 Task: Look for space in Asipovichy, Belarus from 1st July, 2023 to 8th July, 2023 for 2 adults, 1 child in price range Rs.15000 to Rs.20000. Place can be entire place with 1  bedroom having 1 bed and 1 bathroom. Property type can be house, flat, guest house, hotel. Booking option can be shelf check-in. Required host language is English.
Action: Mouse moved to (414, 83)
Screenshot: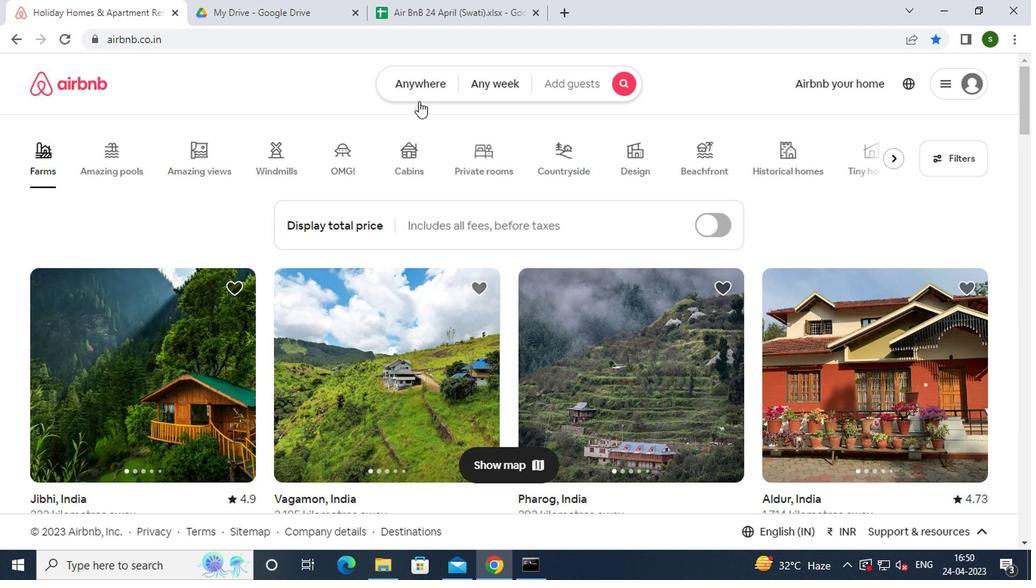 
Action: Mouse pressed left at (414, 83)
Screenshot: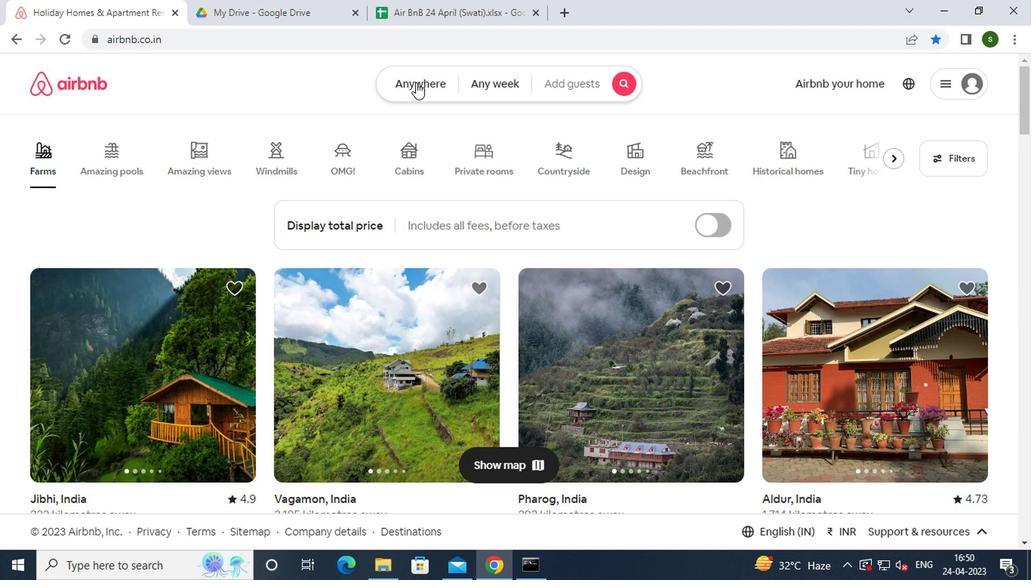 
Action: Mouse moved to (274, 146)
Screenshot: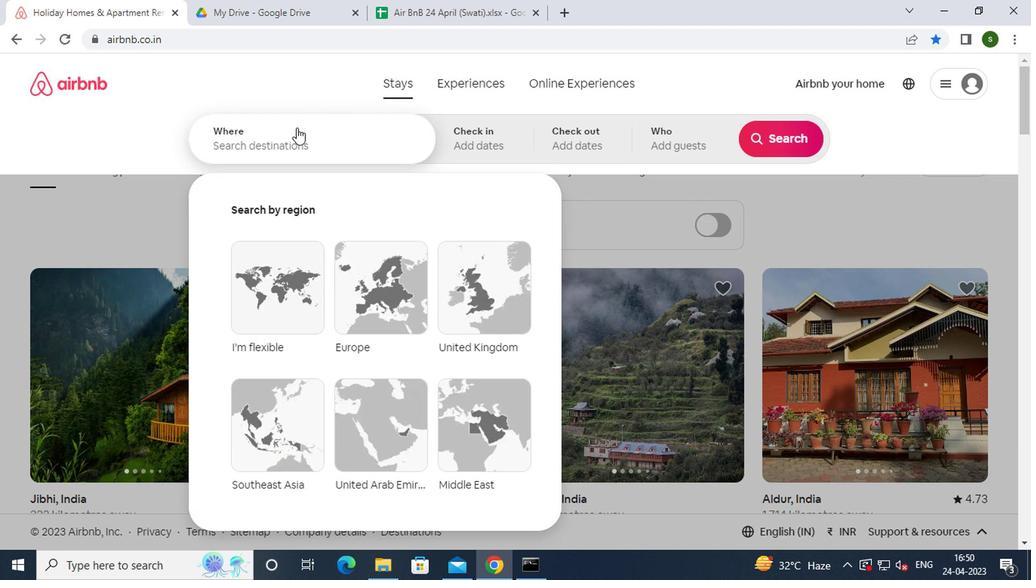 
Action: Mouse pressed left at (274, 146)
Screenshot: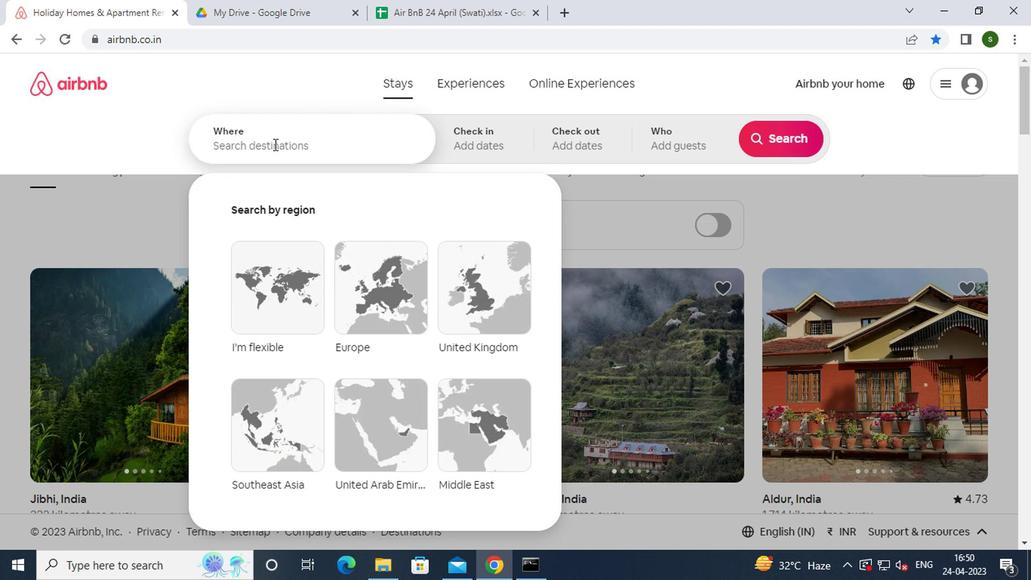 
Action: Key pressed a<Key.caps_lock>sipovichy
Screenshot: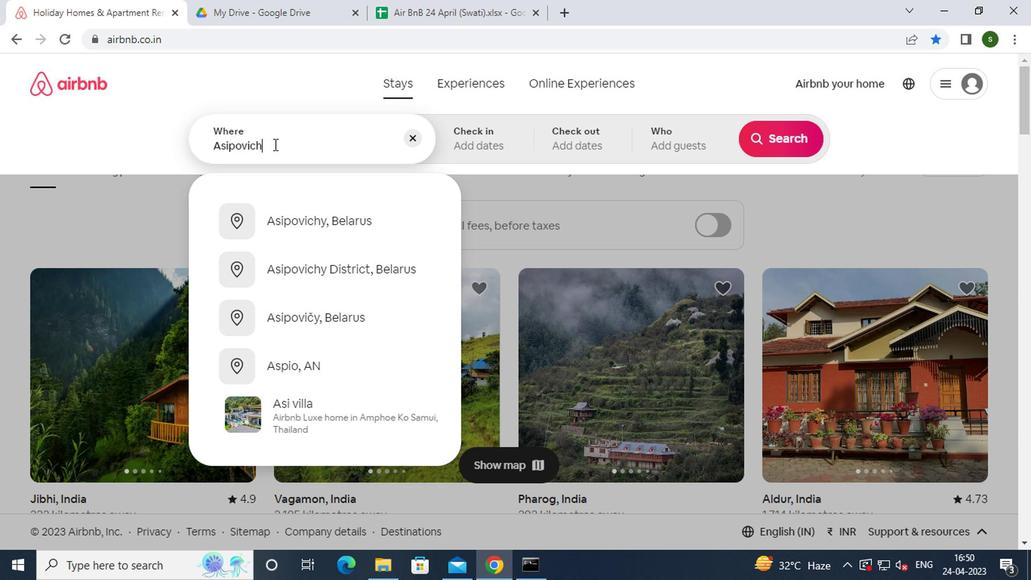 
Action: Mouse moved to (310, 226)
Screenshot: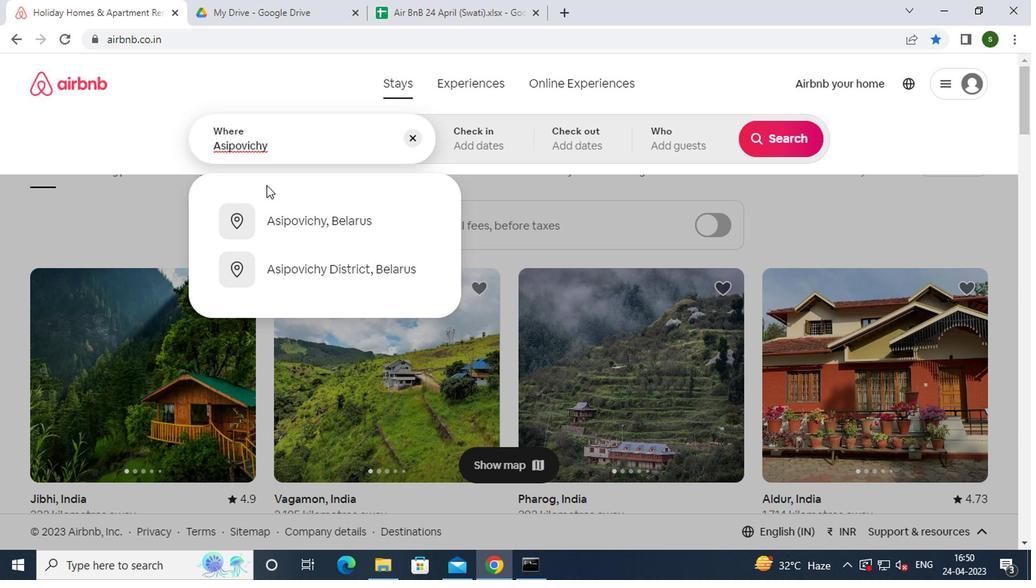 
Action: Mouse pressed left at (310, 226)
Screenshot: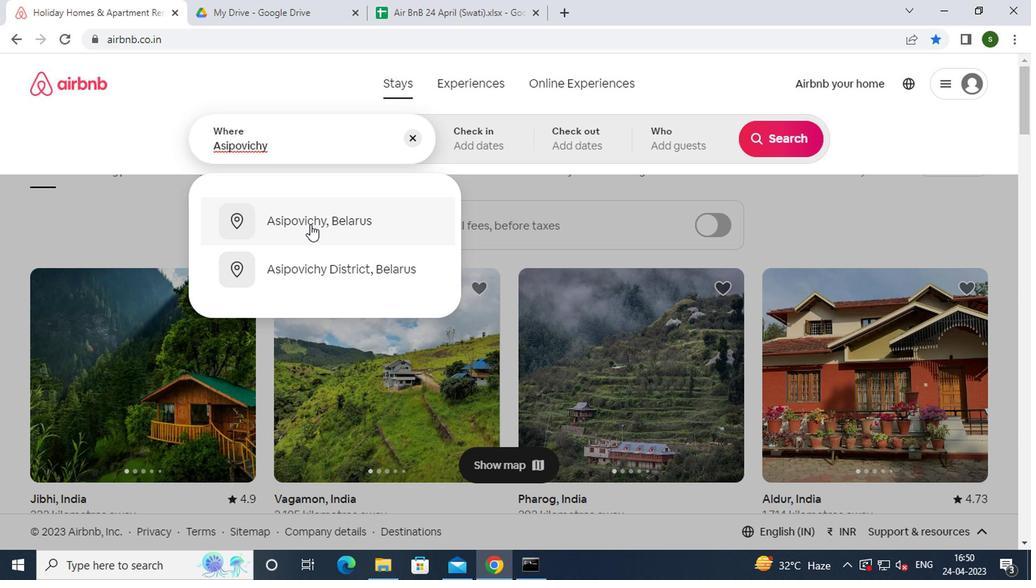 
Action: Mouse moved to (764, 268)
Screenshot: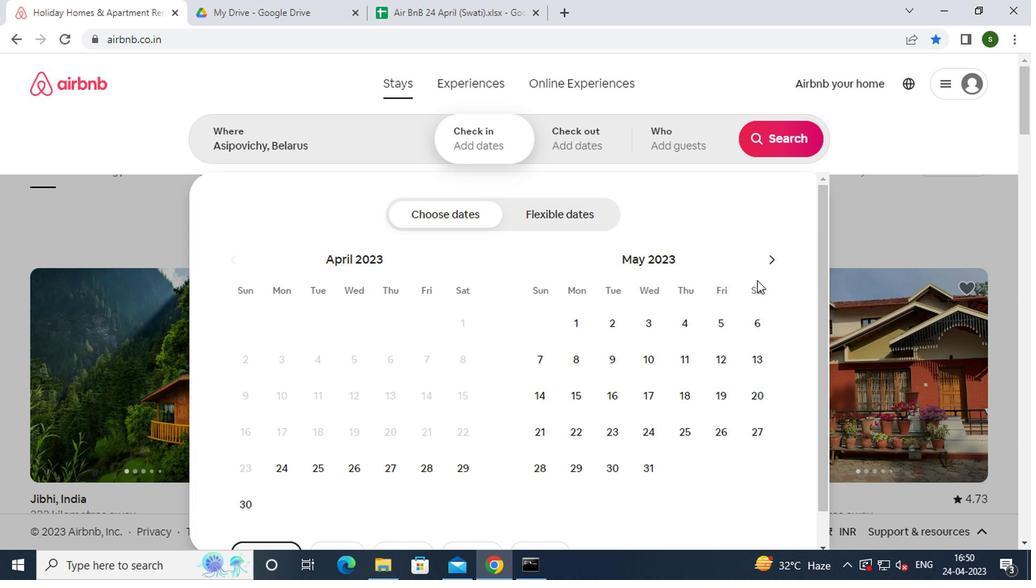 
Action: Mouse pressed left at (764, 268)
Screenshot: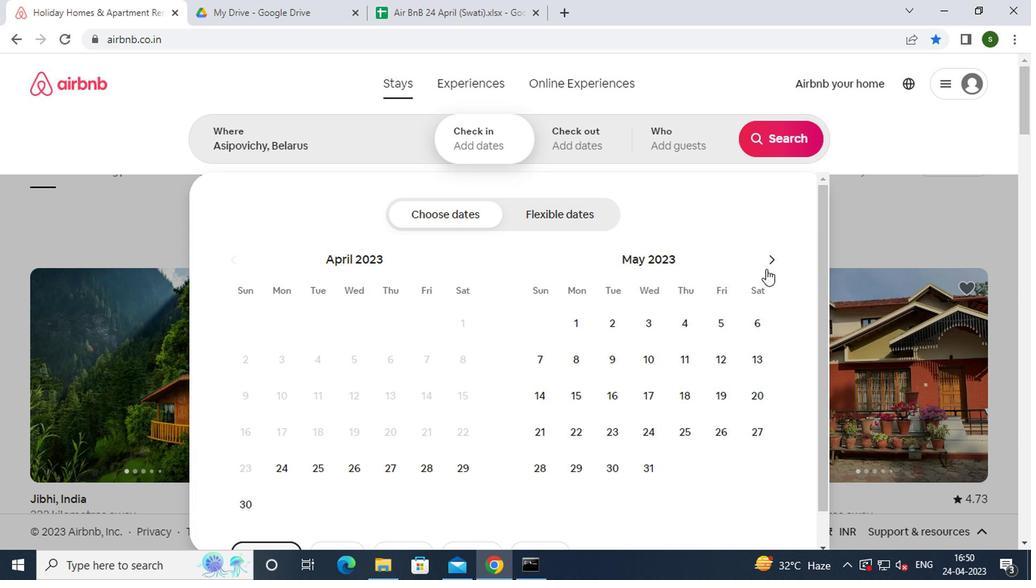 
Action: Mouse pressed left at (764, 268)
Screenshot: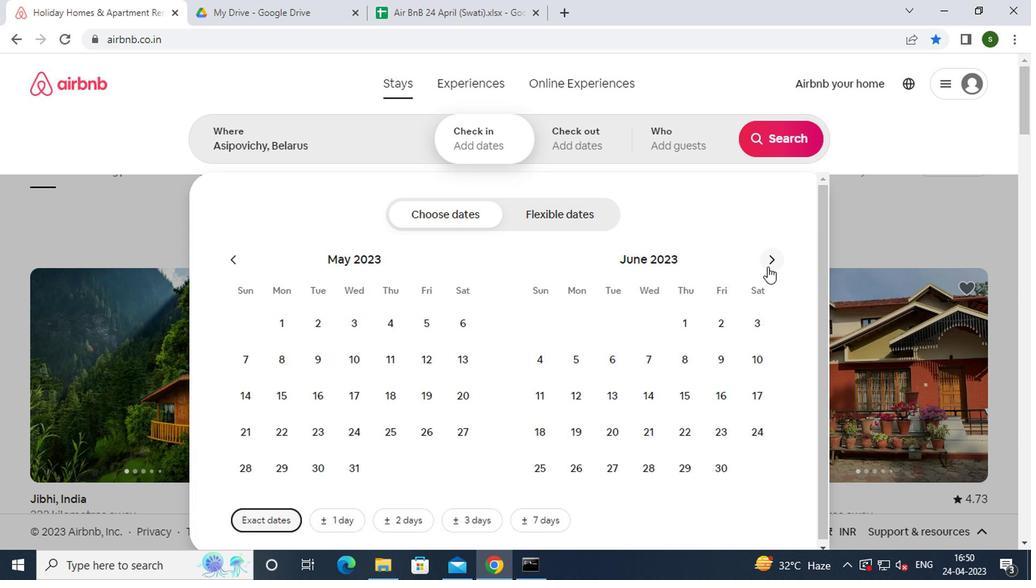 
Action: Mouse moved to (751, 317)
Screenshot: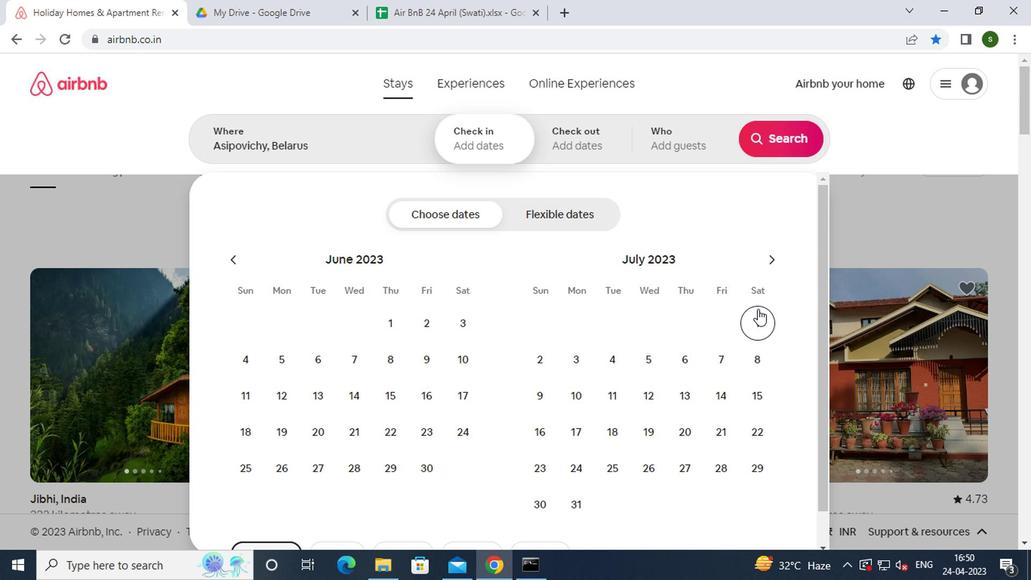 
Action: Mouse pressed left at (751, 317)
Screenshot: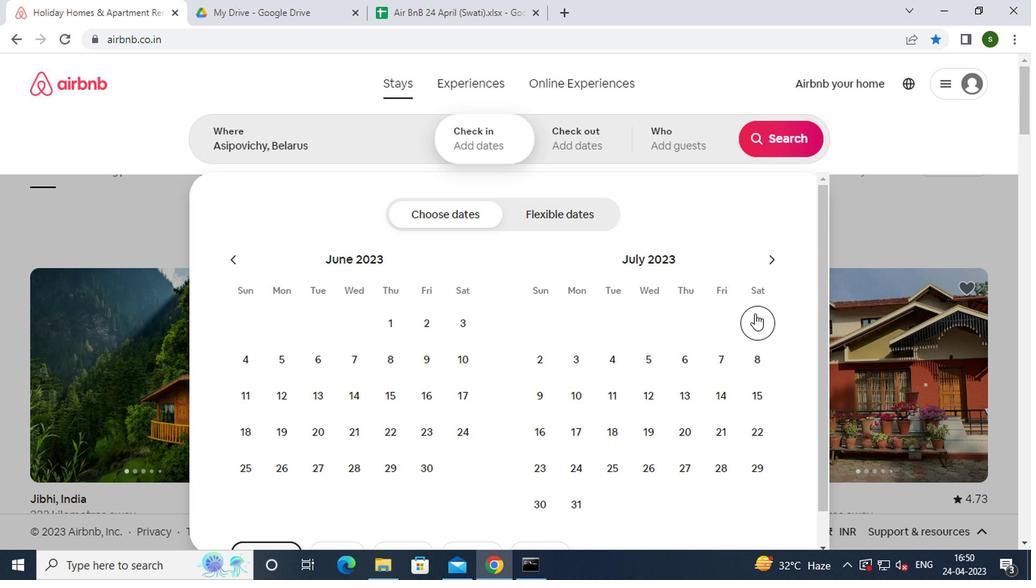
Action: Mouse moved to (753, 353)
Screenshot: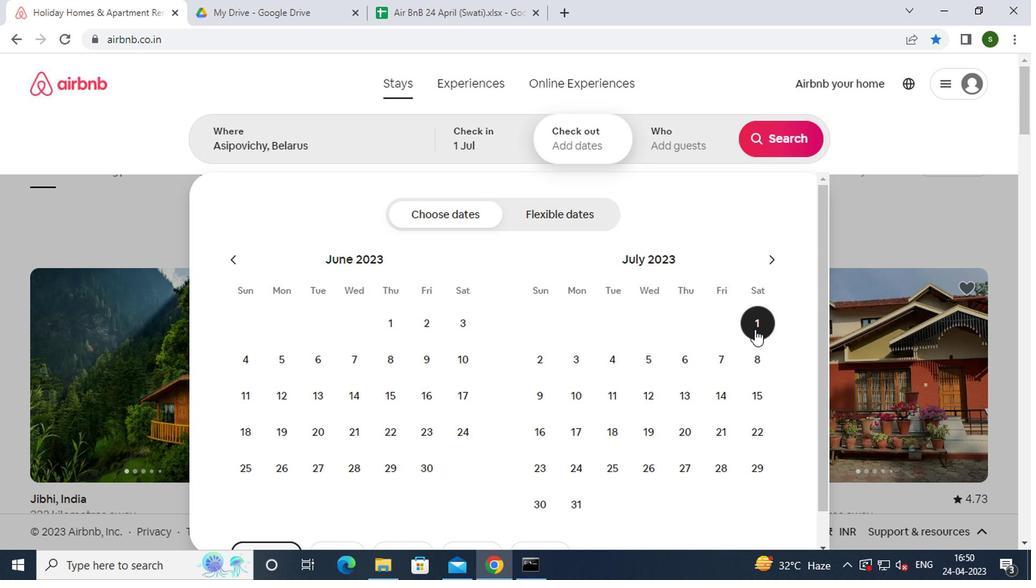 
Action: Mouse pressed left at (753, 353)
Screenshot: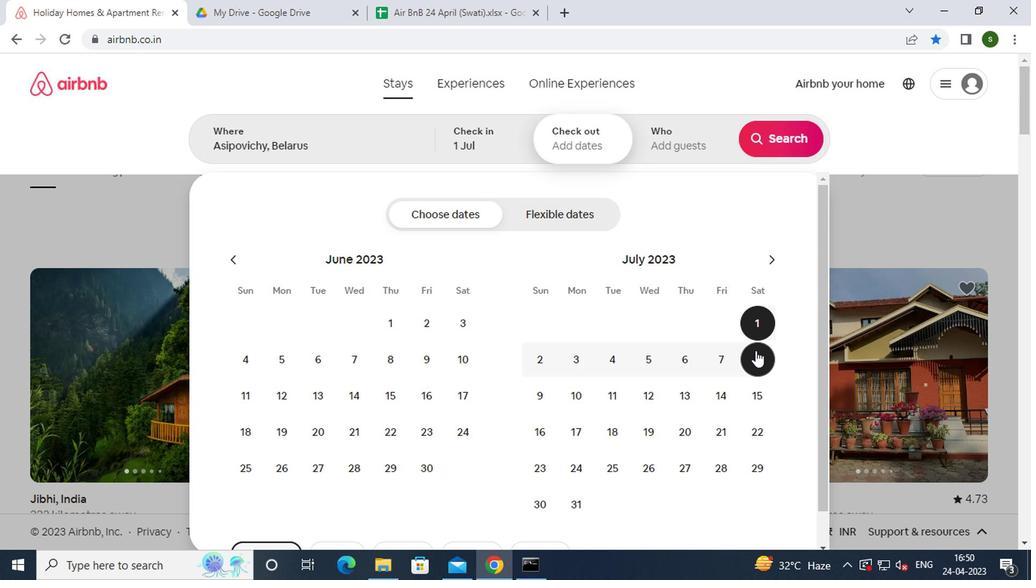 
Action: Mouse moved to (673, 136)
Screenshot: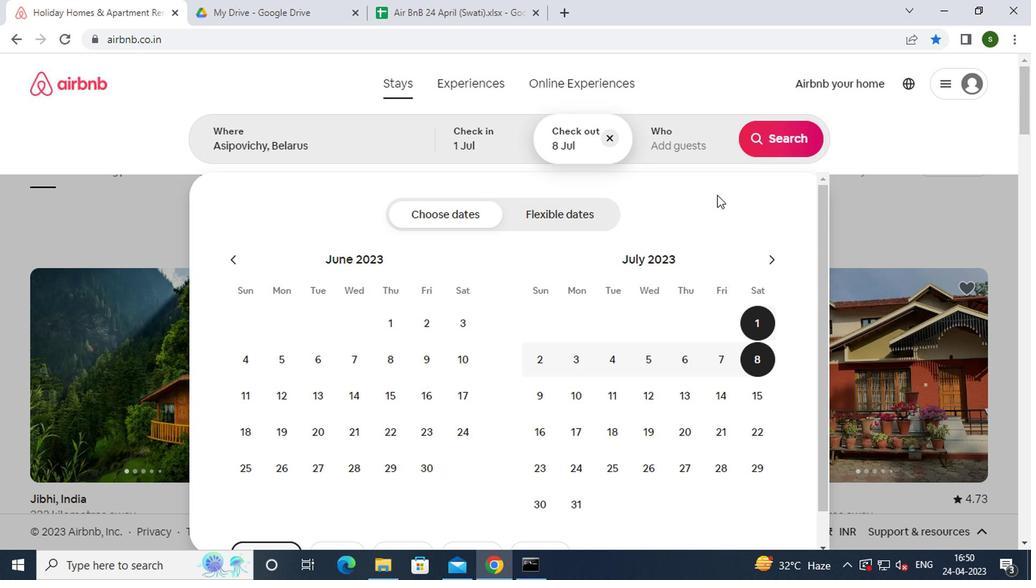 
Action: Mouse pressed left at (673, 136)
Screenshot: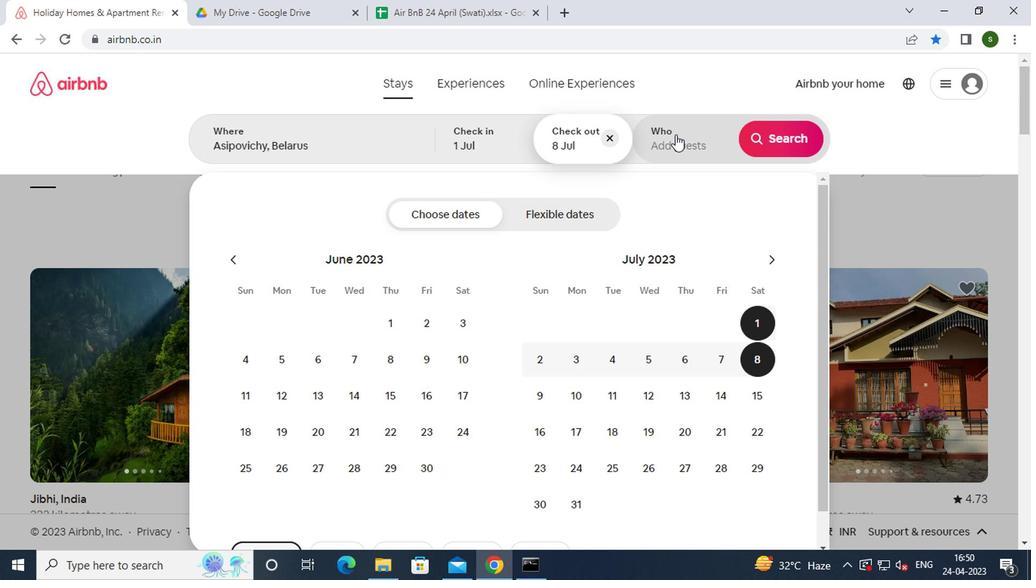 
Action: Mouse moved to (788, 228)
Screenshot: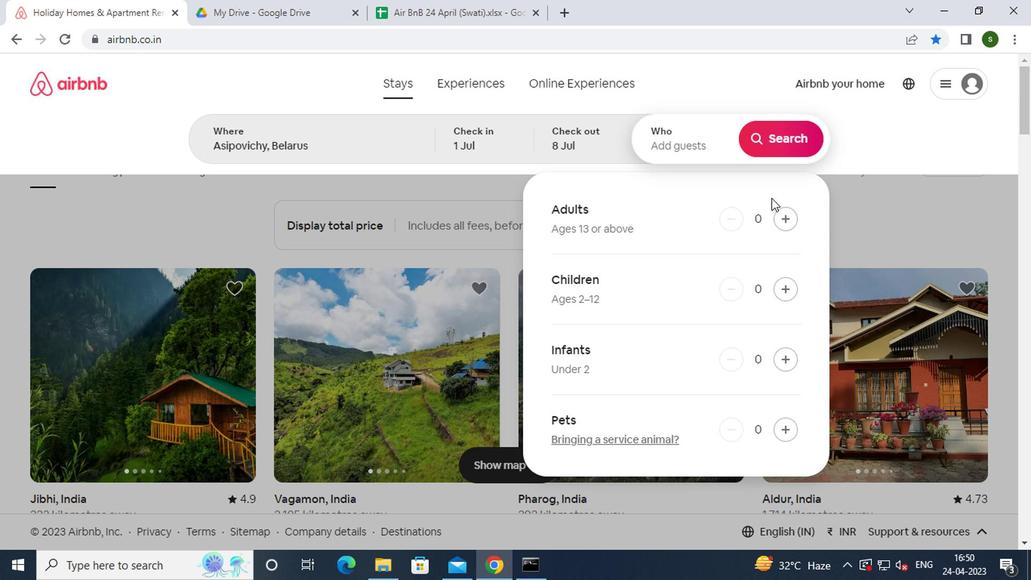 
Action: Mouse pressed left at (788, 228)
Screenshot: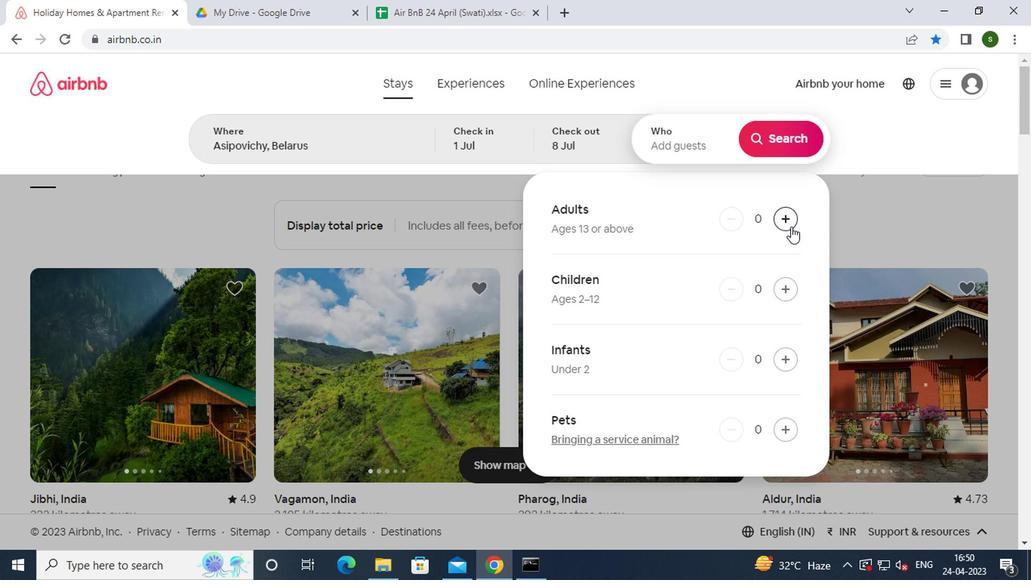 
Action: Mouse pressed left at (788, 228)
Screenshot: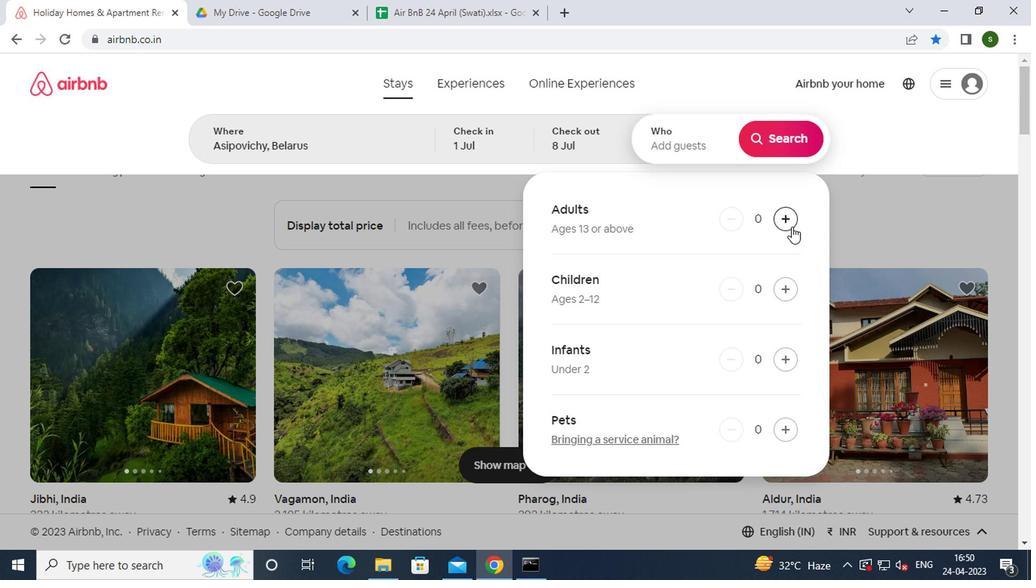 
Action: Mouse moved to (784, 285)
Screenshot: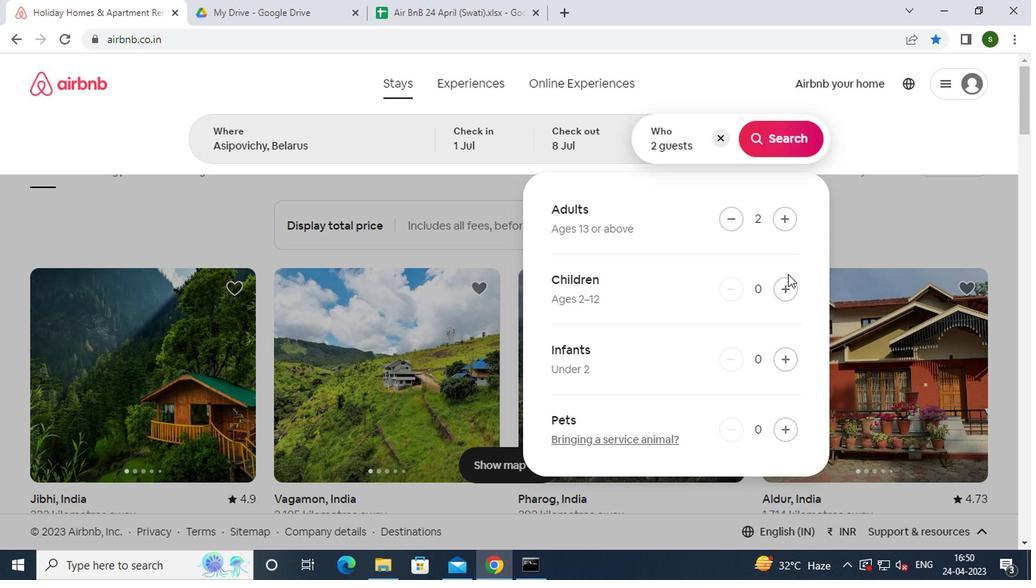 
Action: Mouse pressed left at (784, 285)
Screenshot: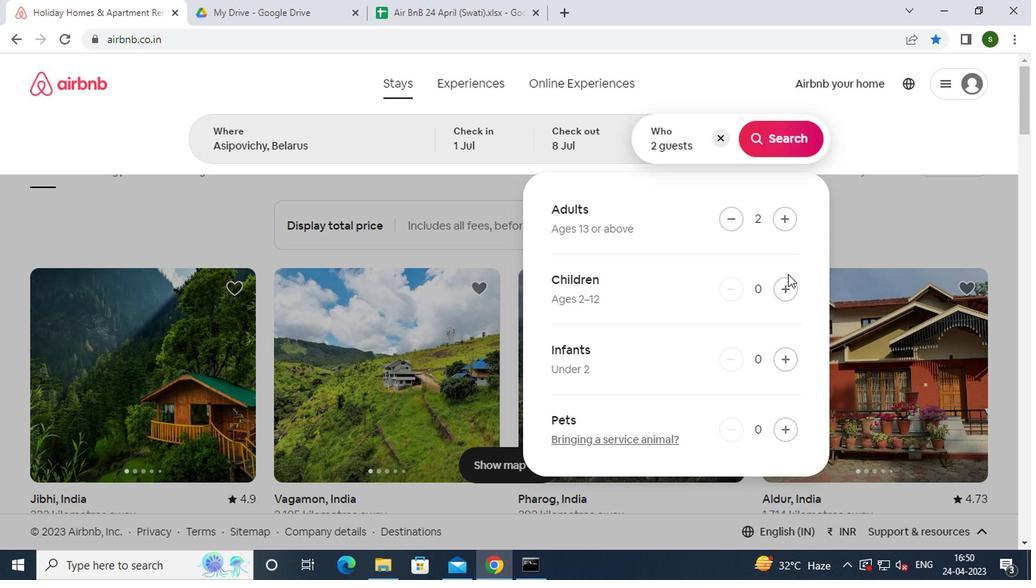 
Action: Mouse moved to (761, 135)
Screenshot: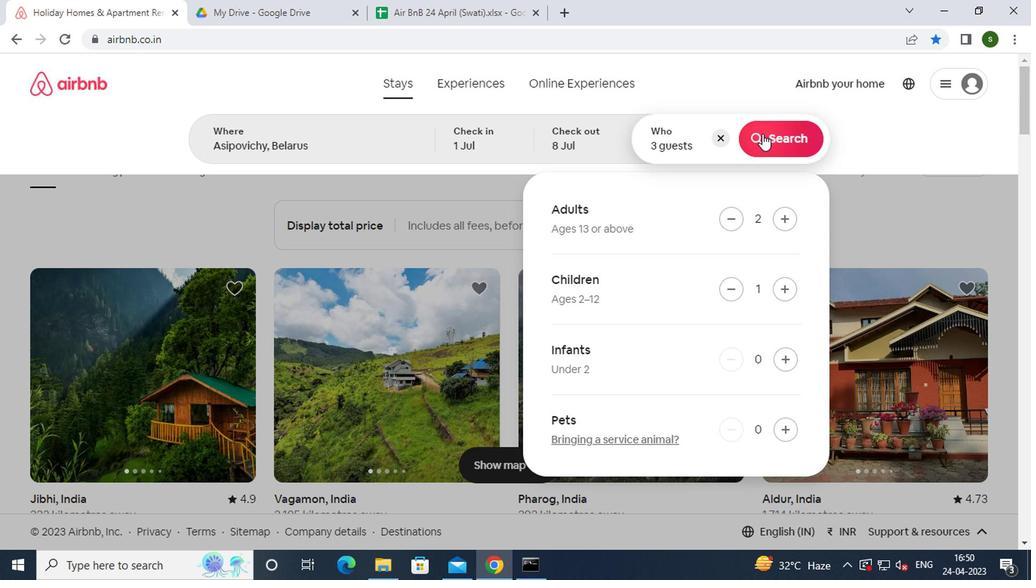 
Action: Mouse pressed left at (761, 135)
Screenshot: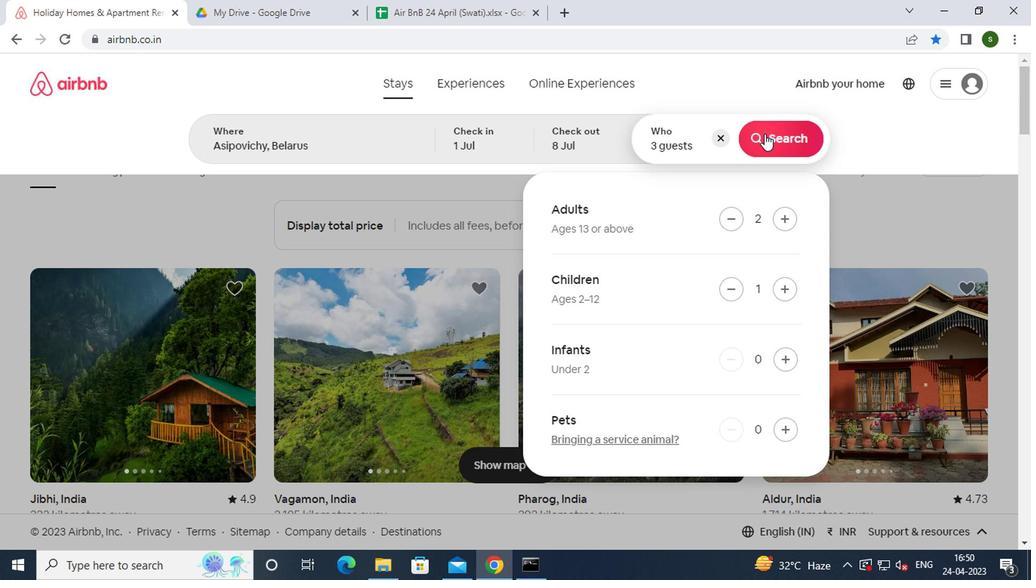 
Action: Mouse moved to (969, 142)
Screenshot: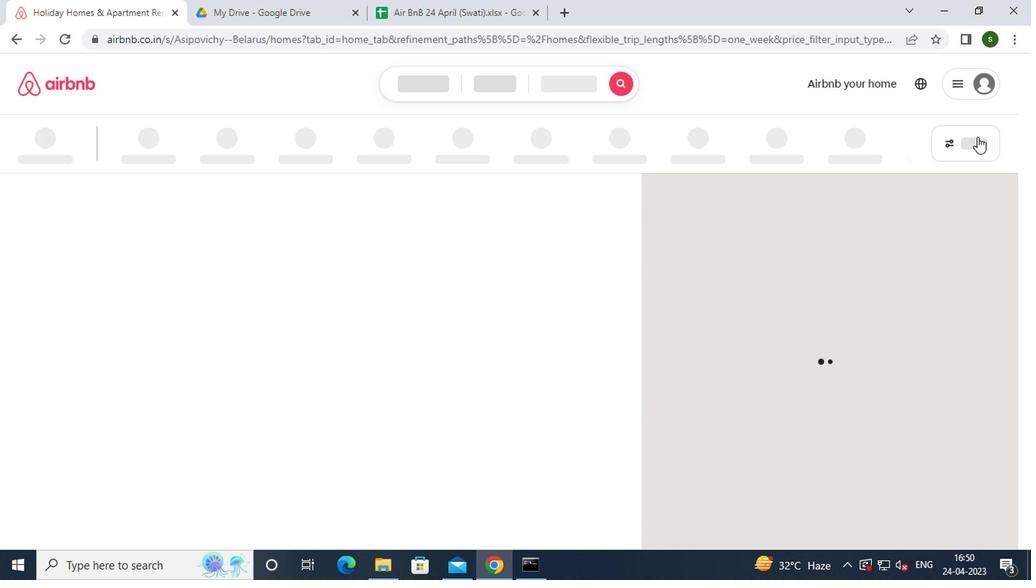 
Action: Mouse pressed left at (969, 142)
Screenshot: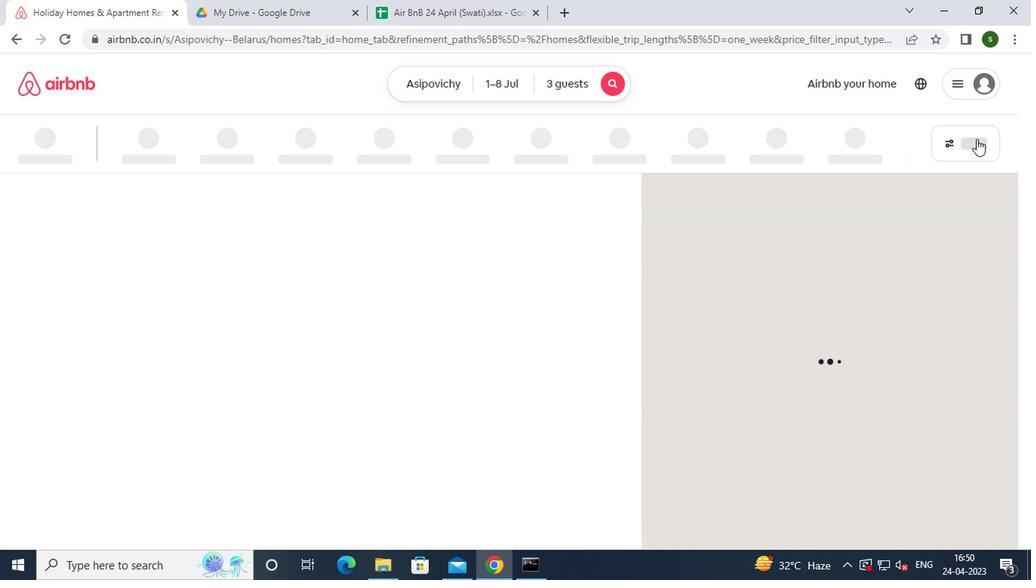 
Action: Mouse moved to (951, 150)
Screenshot: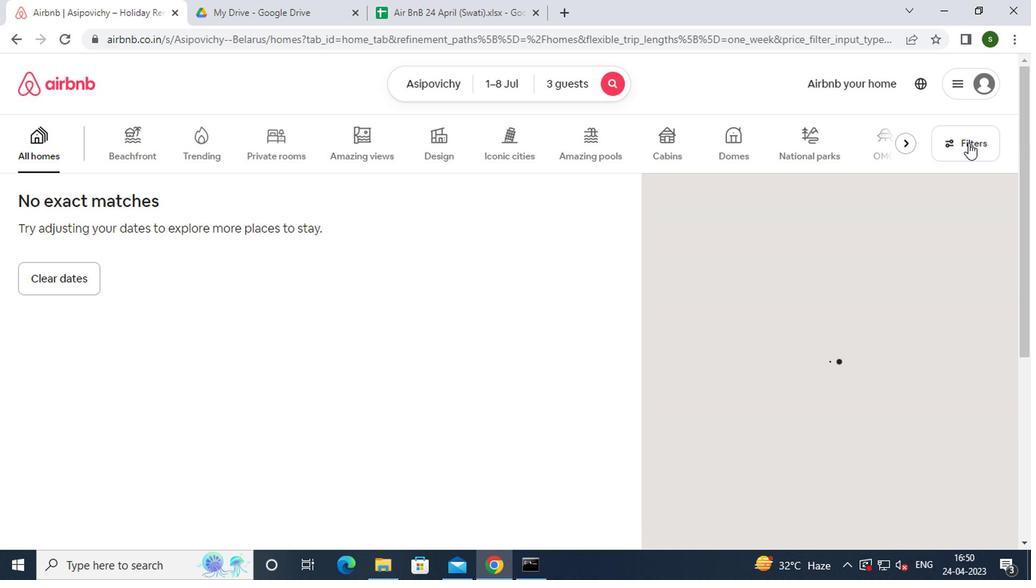 
Action: Mouse pressed left at (951, 150)
Screenshot: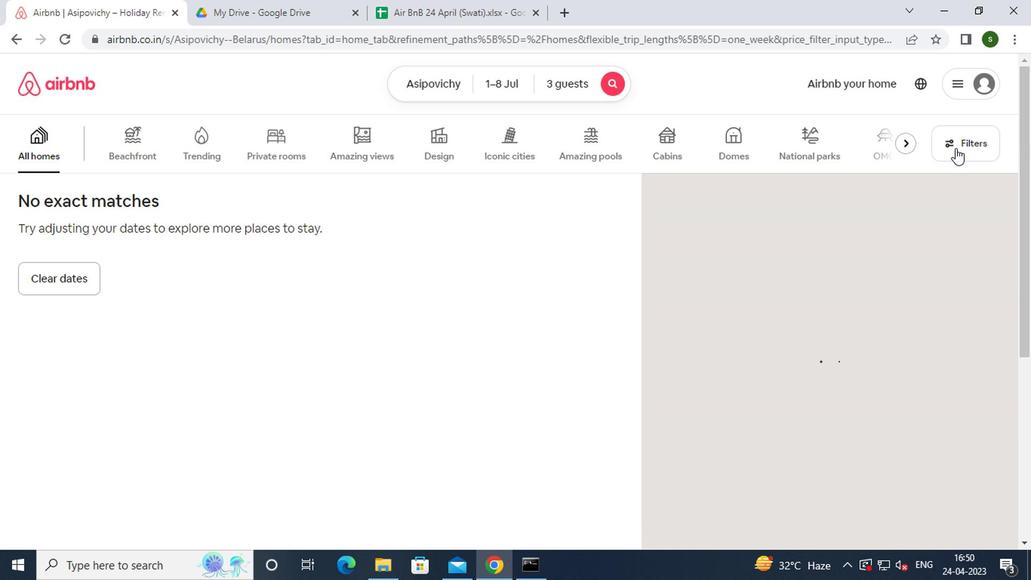 
Action: Mouse moved to (391, 233)
Screenshot: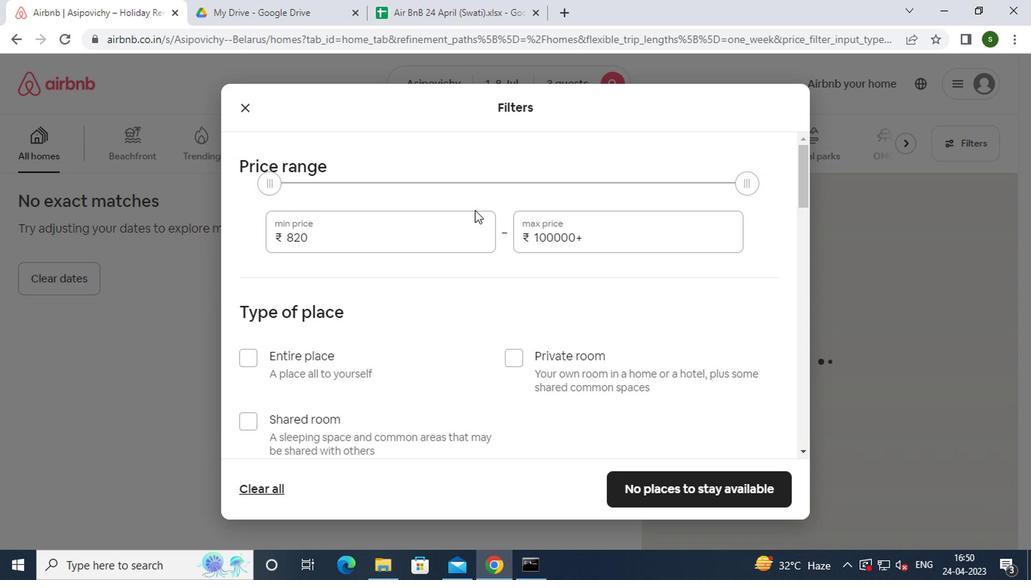 
Action: Mouse pressed left at (391, 233)
Screenshot: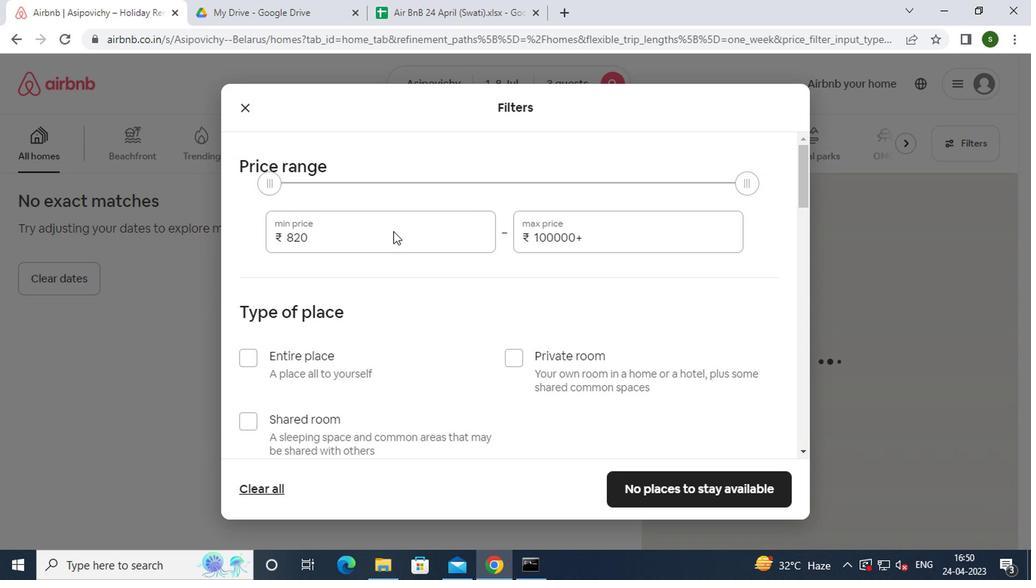 
Action: Key pressed <Key.backspace><Key.backspace><Key.backspace><Key.backspace><Key.backspace><Key.backspace><Key.backspace><Key.backspace><Key.backspace>15000
Screenshot: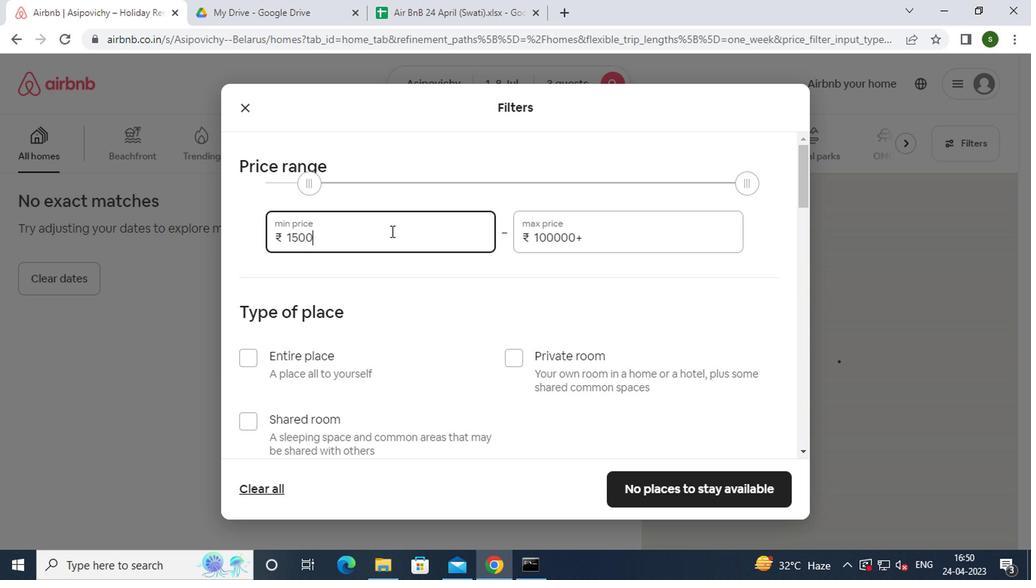 
Action: Mouse moved to (588, 234)
Screenshot: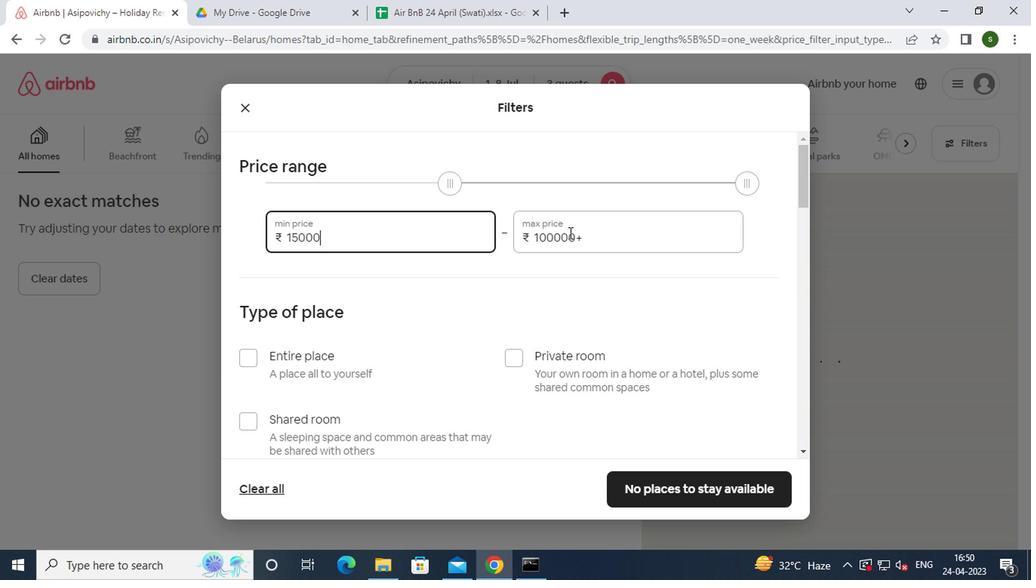 
Action: Mouse pressed left at (588, 234)
Screenshot: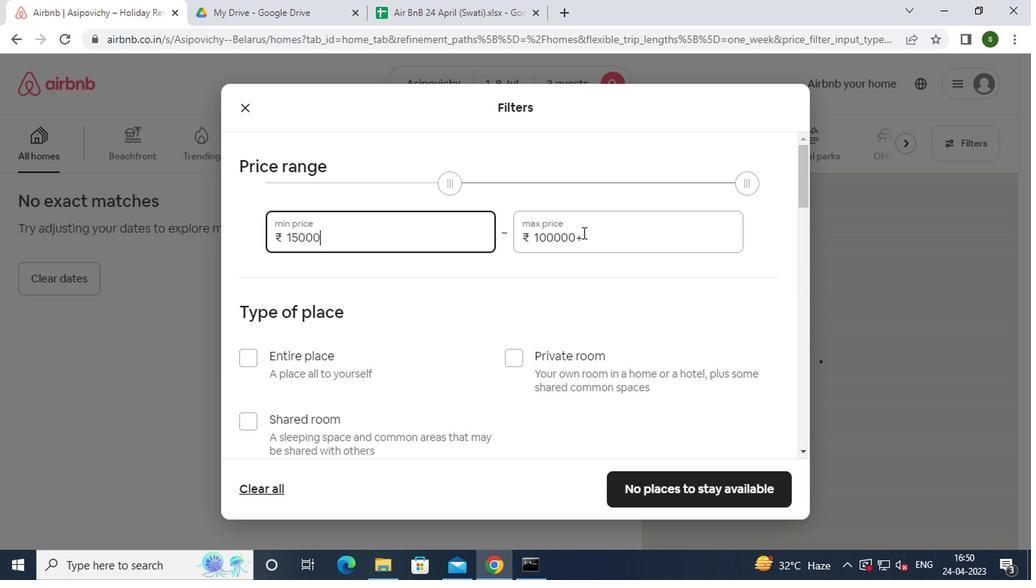 
Action: Mouse moved to (588, 235)
Screenshot: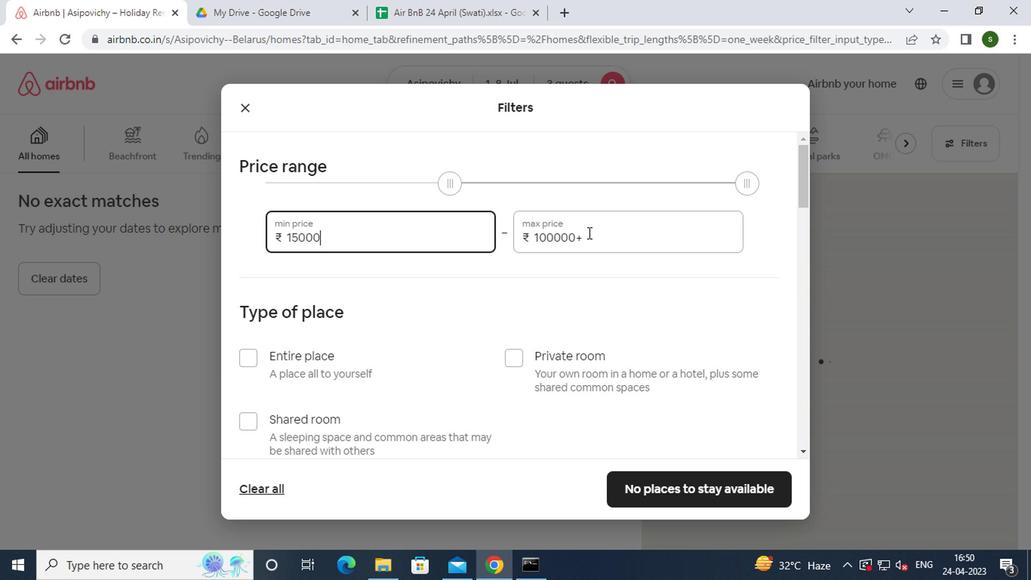 
Action: Key pressed <Key.backspace><Key.backspace><Key.backspace><Key.backspace><Key.backspace><Key.backspace><Key.backspace><Key.backspace><Key.backspace><Key.backspace><Key.backspace><Key.backspace>20000
Screenshot: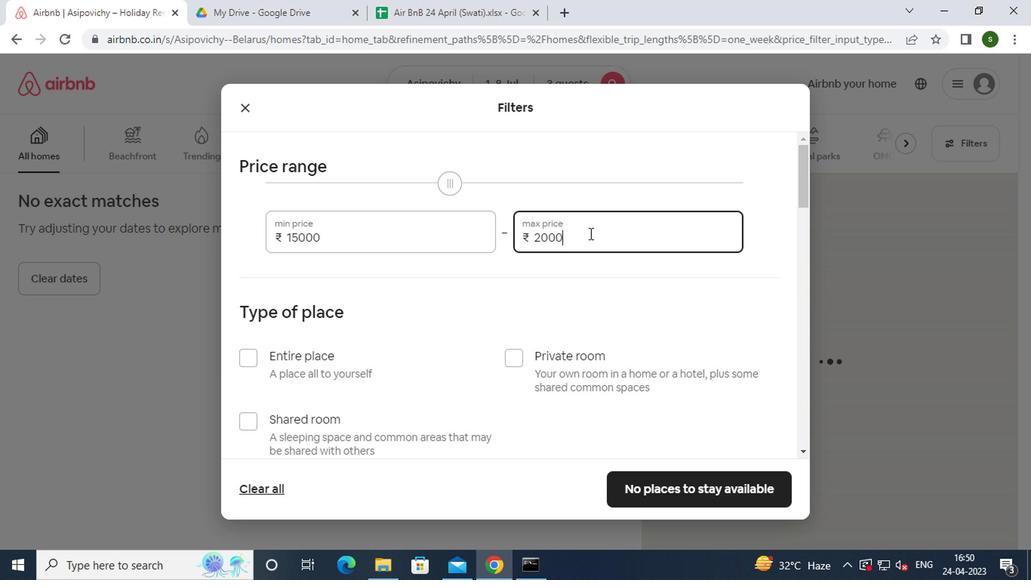 
Action: Mouse moved to (473, 275)
Screenshot: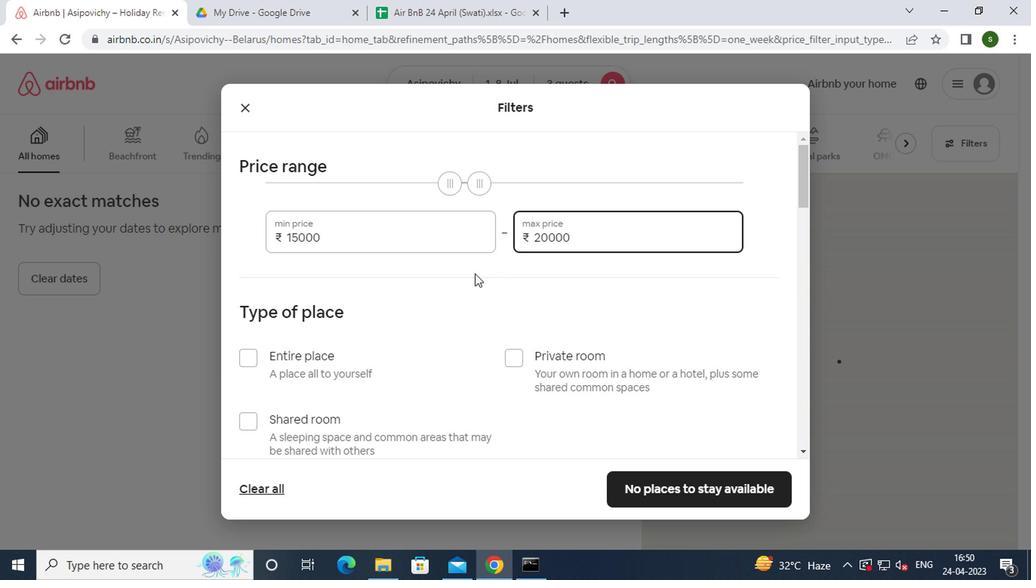 
Action: Mouse scrolled (473, 274) with delta (0, -1)
Screenshot: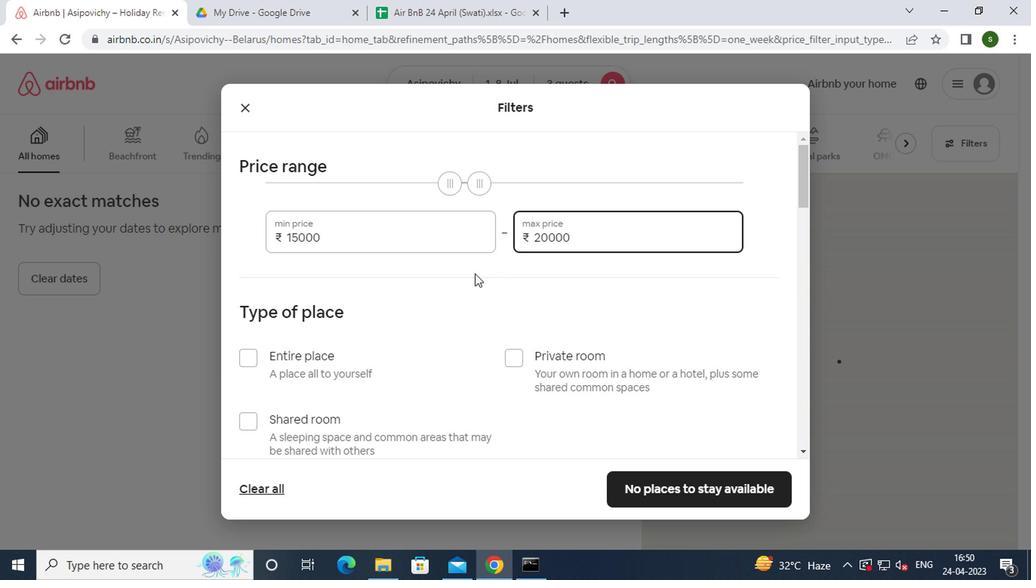 
Action: Mouse scrolled (473, 274) with delta (0, -1)
Screenshot: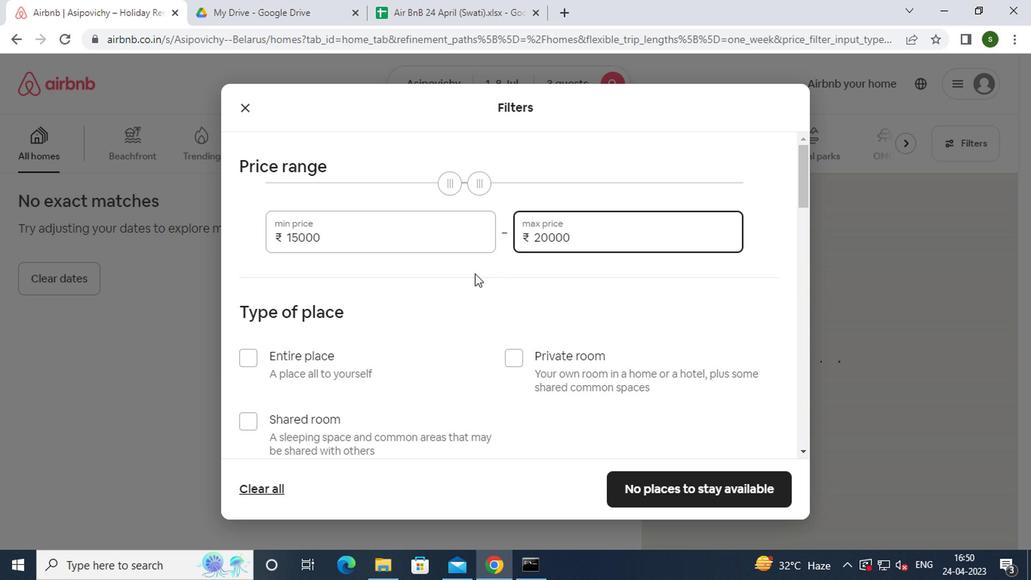
Action: Mouse moved to (315, 212)
Screenshot: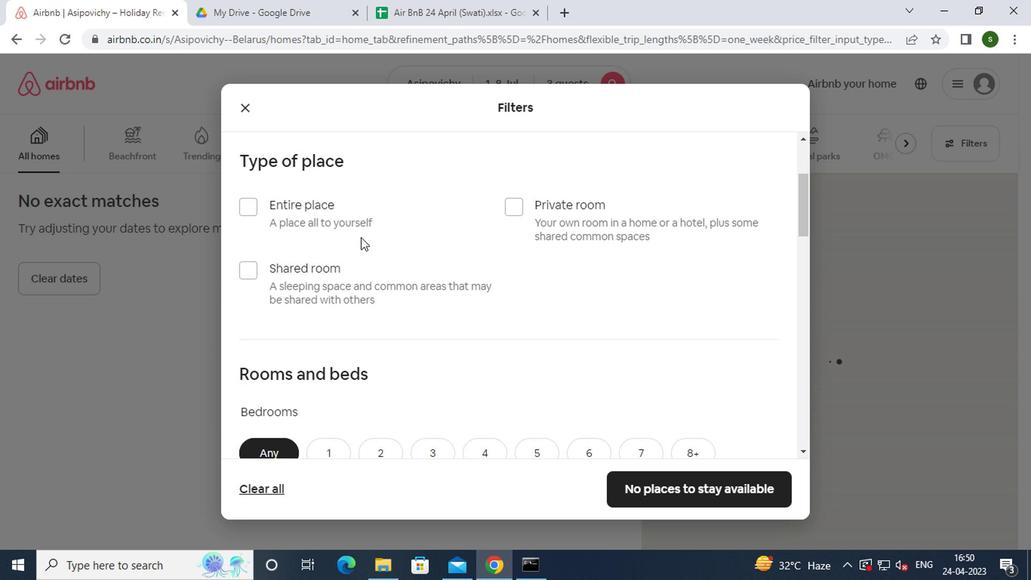 
Action: Mouse pressed left at (315, 212)
Screenshot: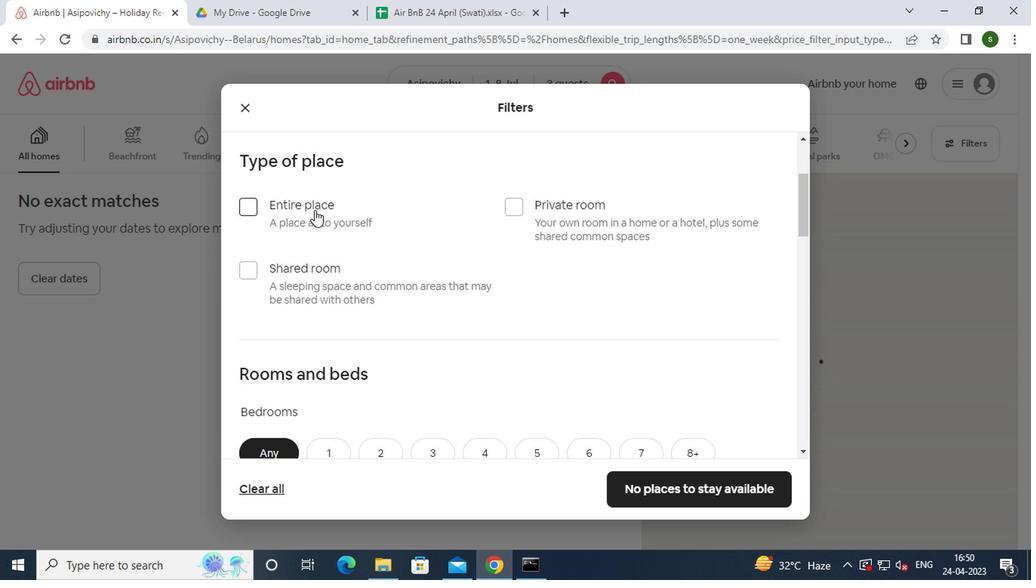
Action: Mouse moved to (391, 221)
Screenshot: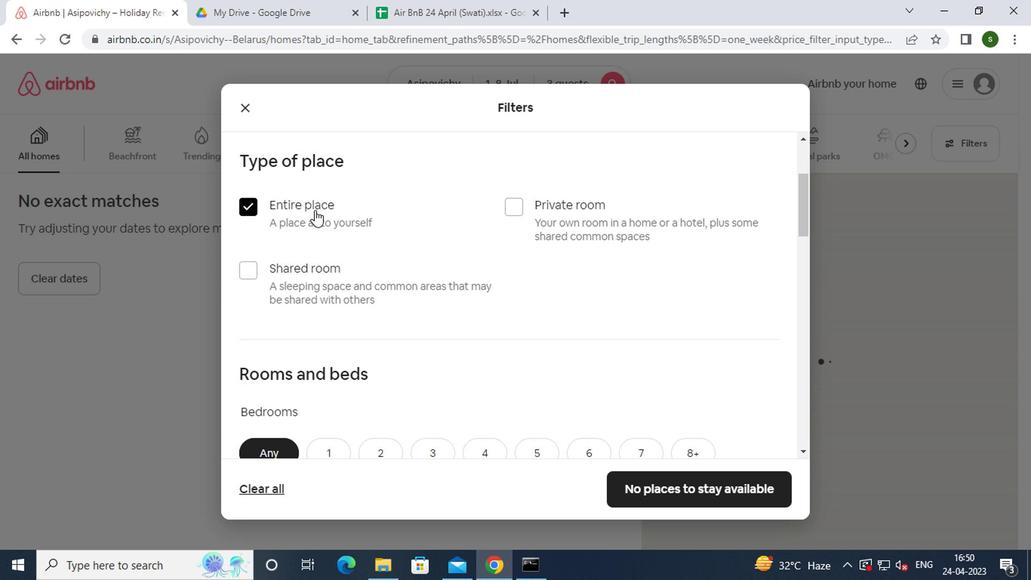 
Action: Mouse scrolled (391, 221) with delta (0, 0)
Screenshot: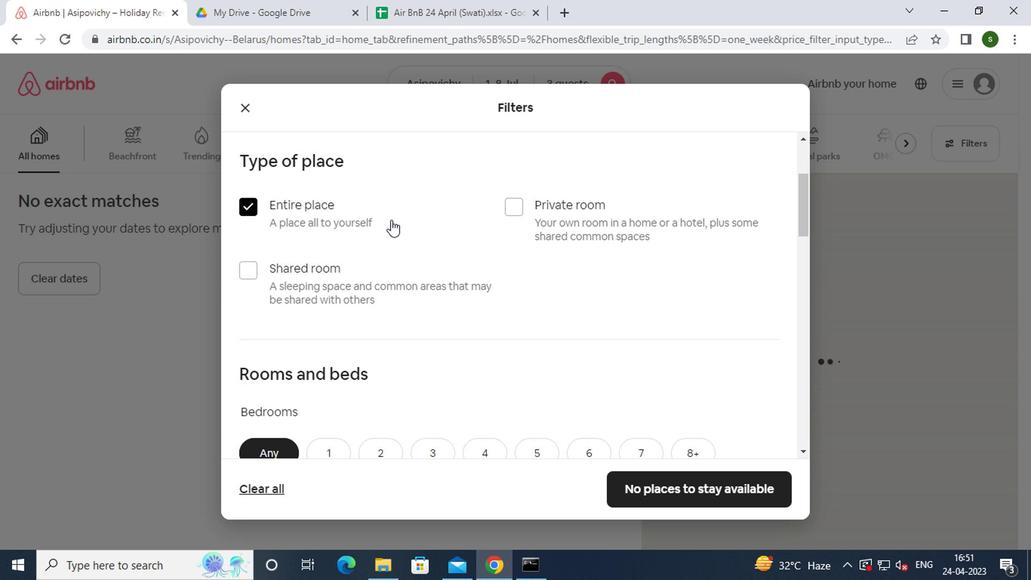 
Action: Mouse scrolled (391, 221) with delta (0, 0)
Screenshot: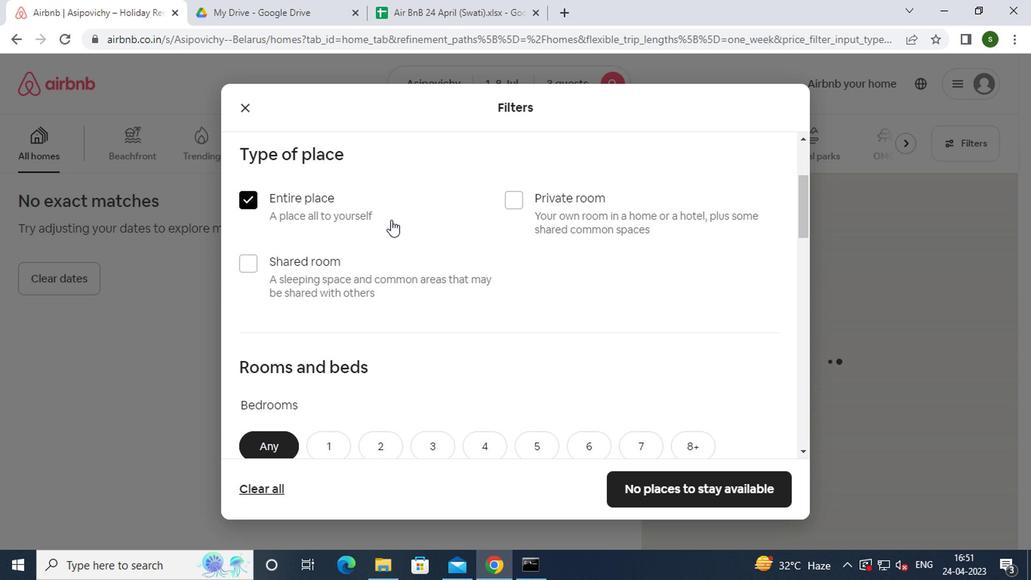 
Action: Mouse moved to (327, 312)
Screenshot: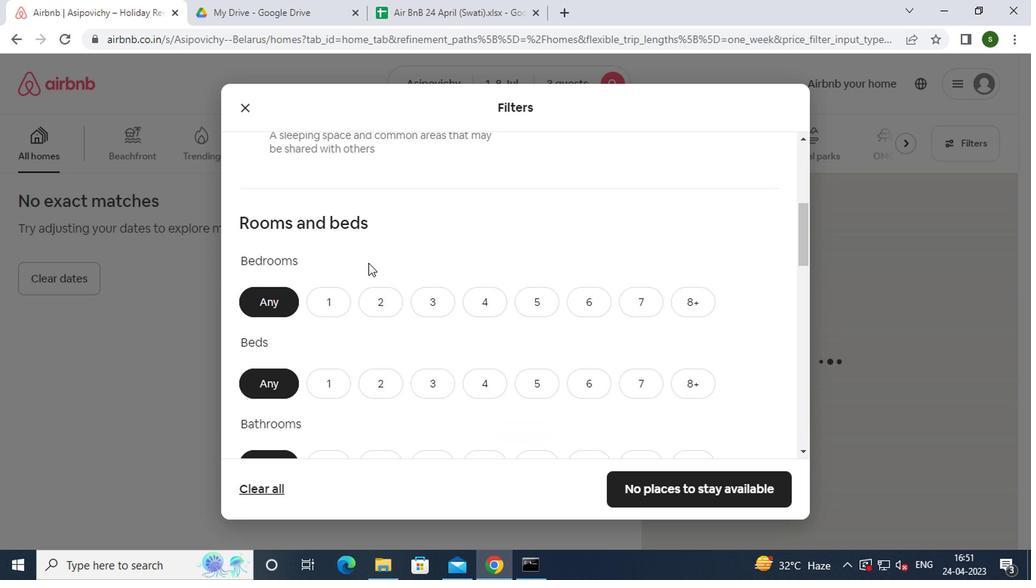 
Action: Mouse pressed left at (327, 312)
Screenshot: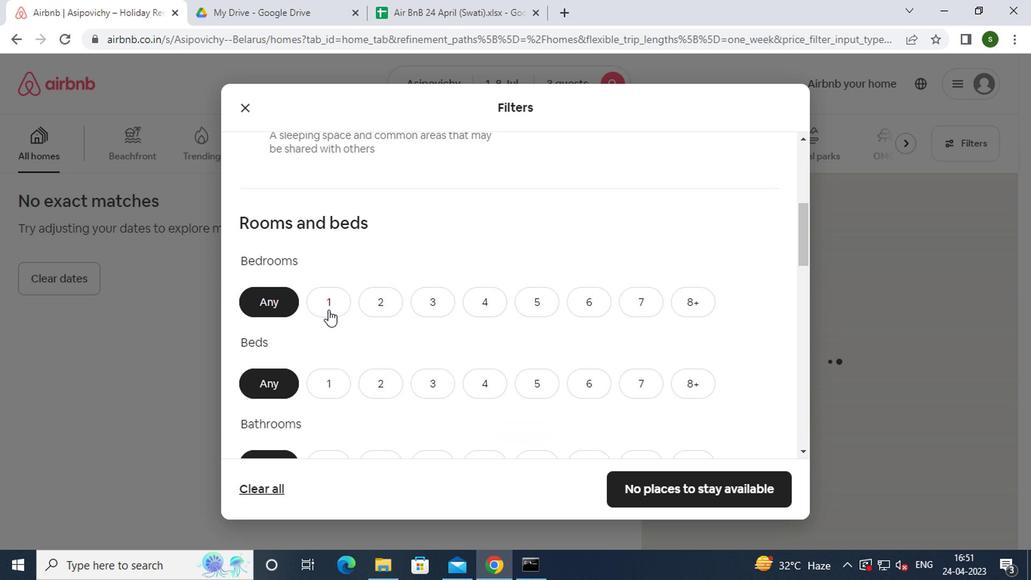 
Action: Mouse moved to (341, 378)
Screenshot: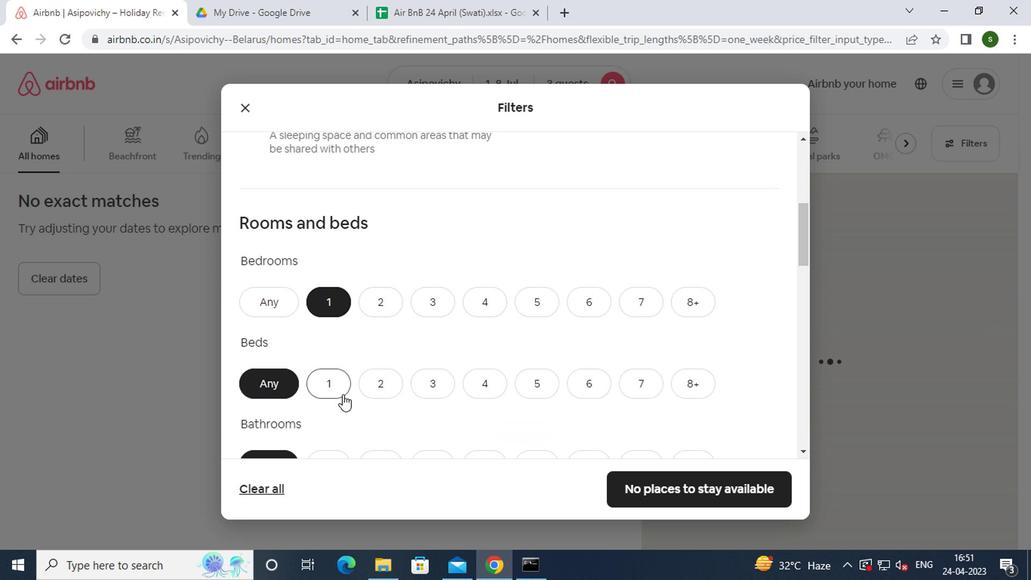 
Action: Mouse pressed left at (341, 378)
Screenshot: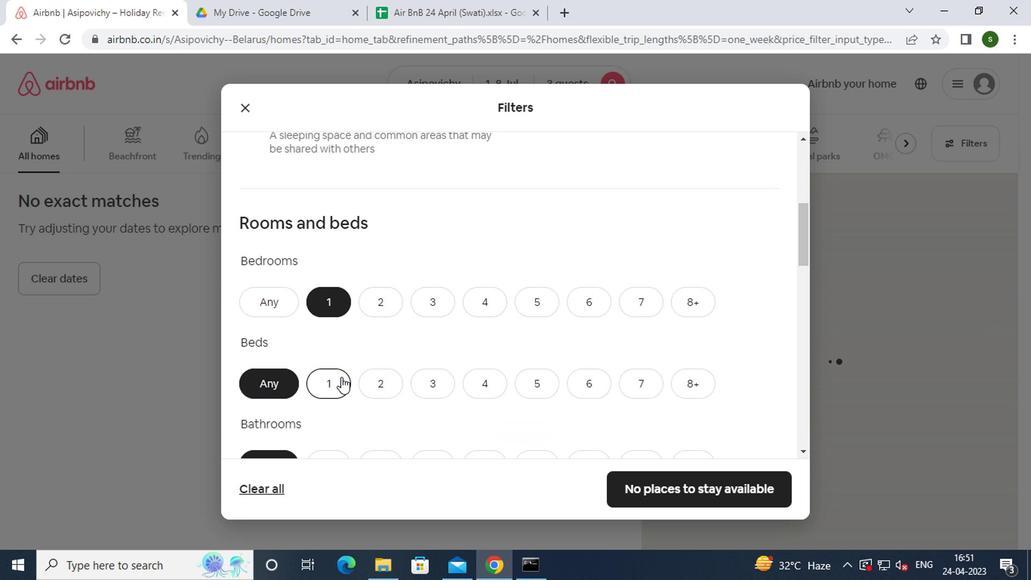 
Action: Mouse moved to (355, 345)
Screenshot: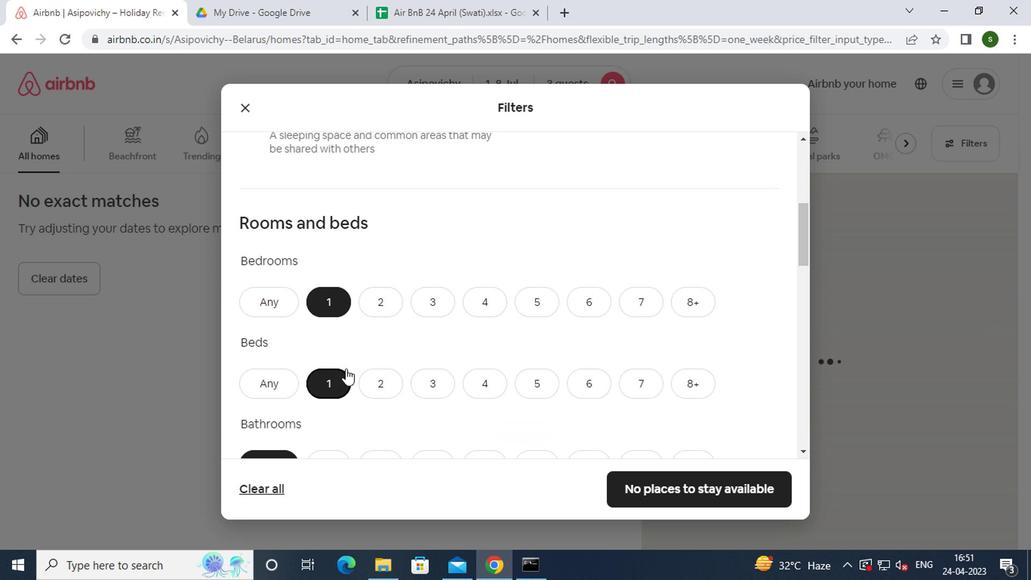 
Action: Mouse scrolled (355, 344) with delta (0, 0)
Screenshot: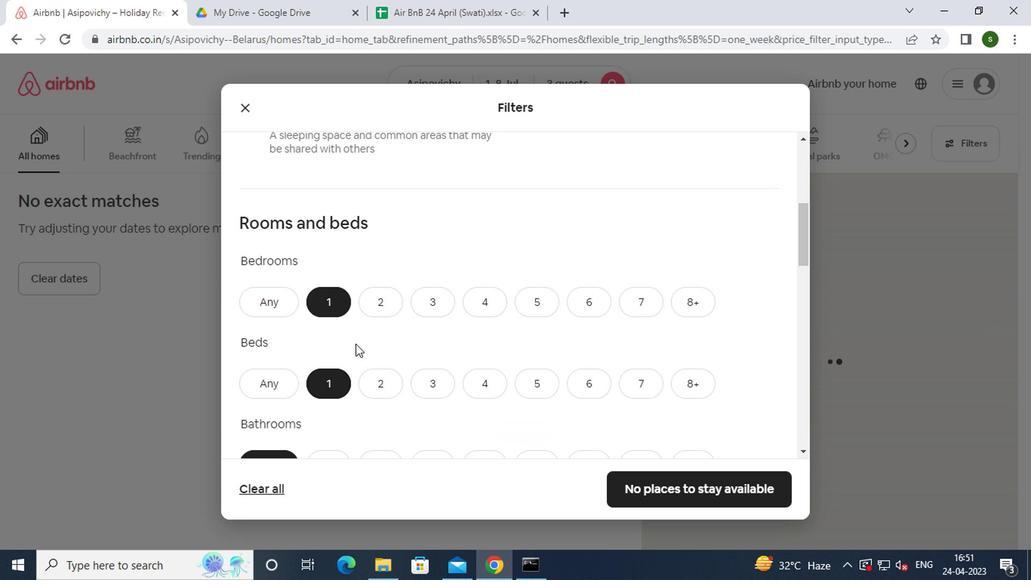 
Action: Mouse scrolled (355, 344) with delta (0, 0)
Screenshot: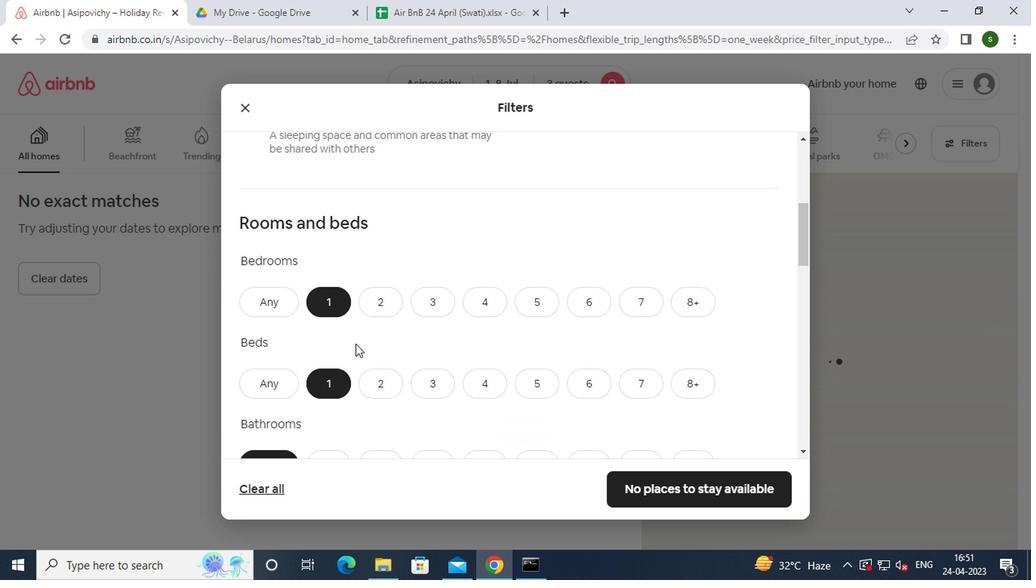 
Action: Mouse moved to (338, 320)
Screenshot: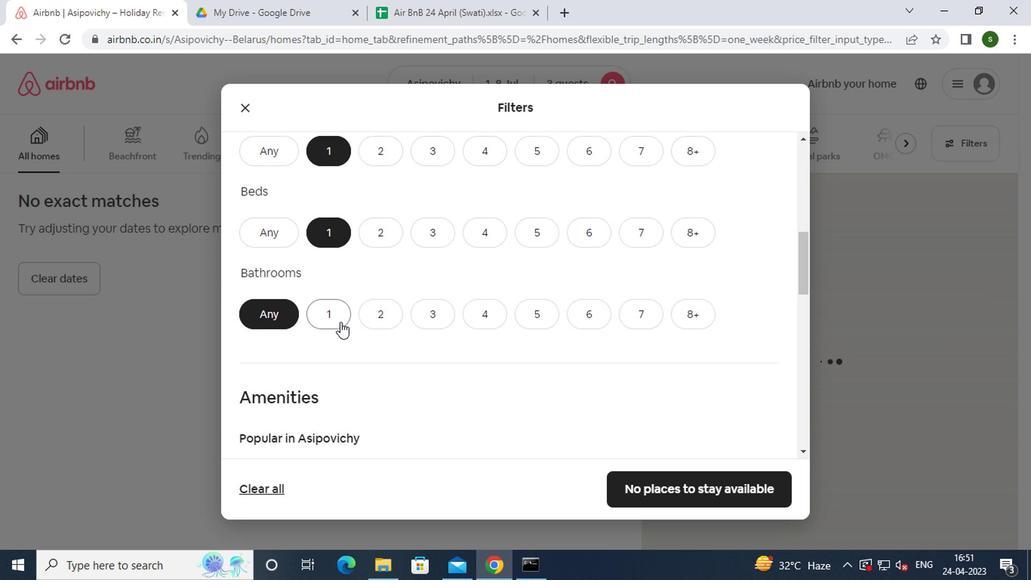 
Action: Mouse pressed left at (338, 320)
Screenshot: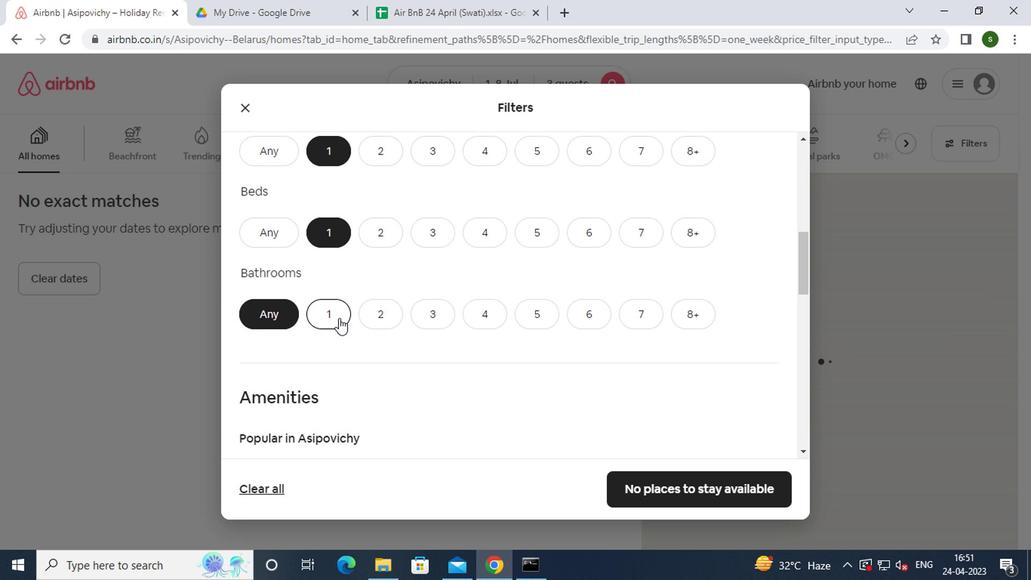 
Action: Mouse moved to (366, 307)
Screenshot: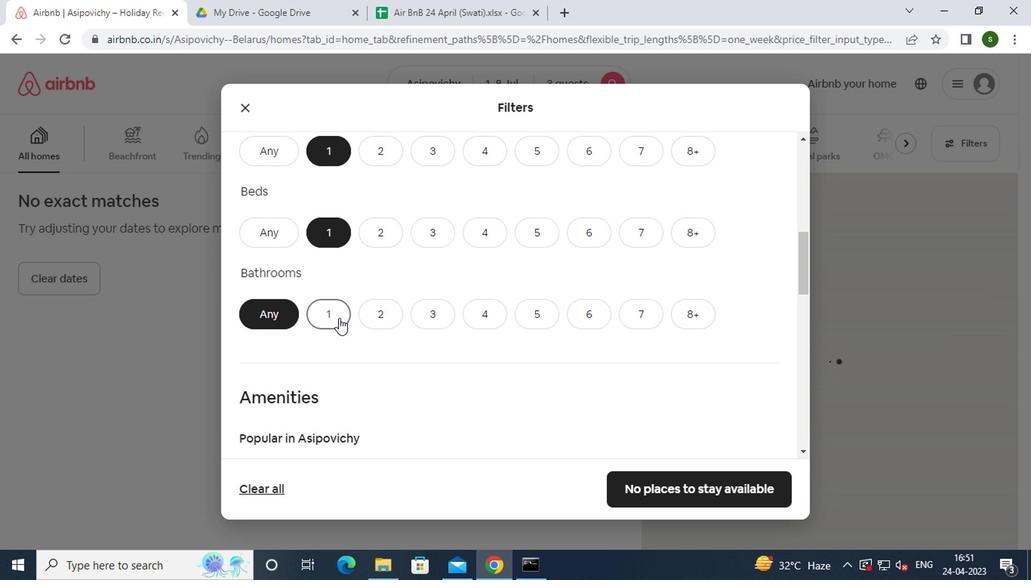 
Action: Mouse scrolled (366, 307) with delta (0, 0)
Screenshot: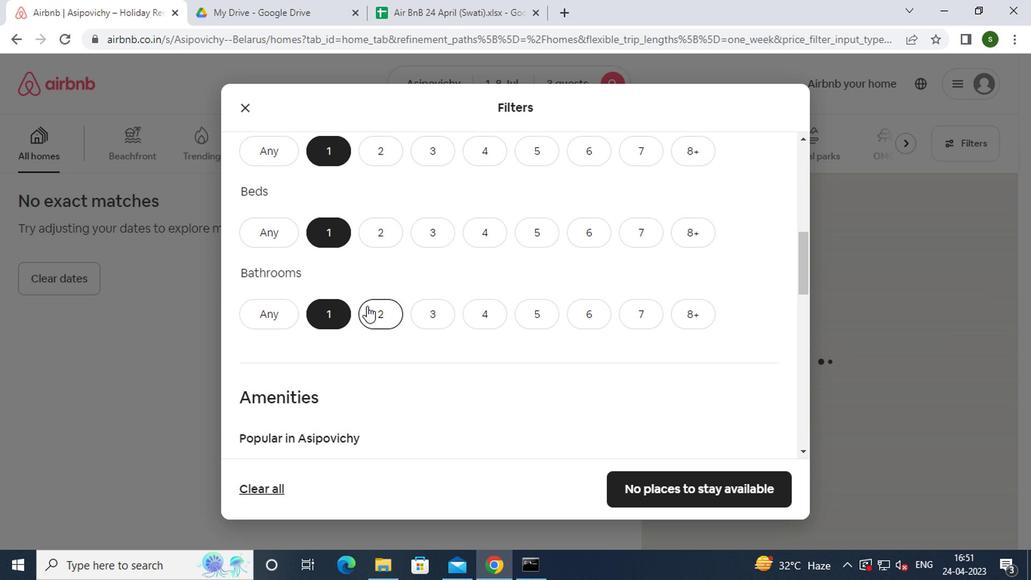 
Action: Mouse scrolled (366, 307) with delta (0, 0)
Screenshot: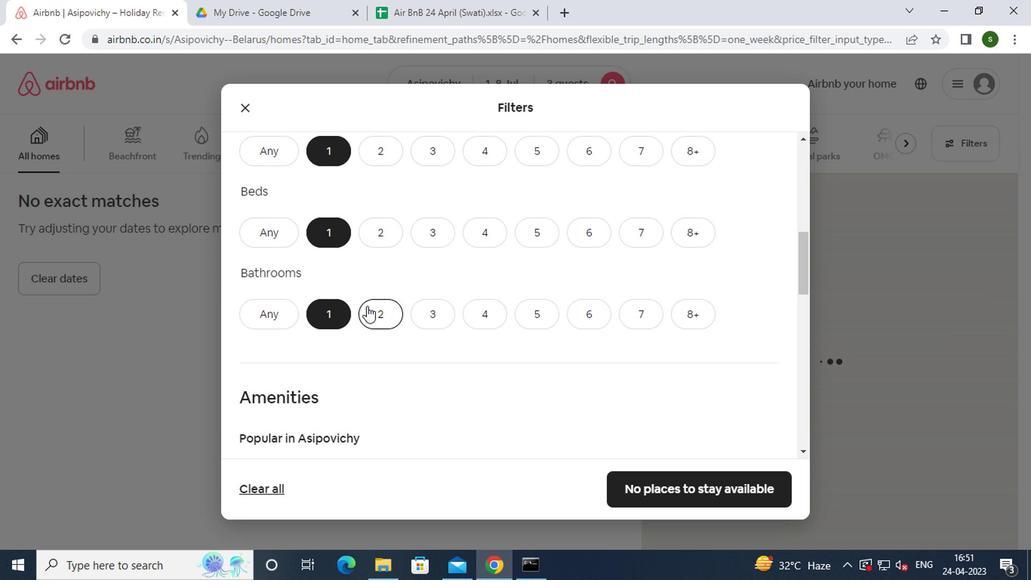 
Action: Mouse scrolled (366, 307) with delta (0, 0)
Screenshot: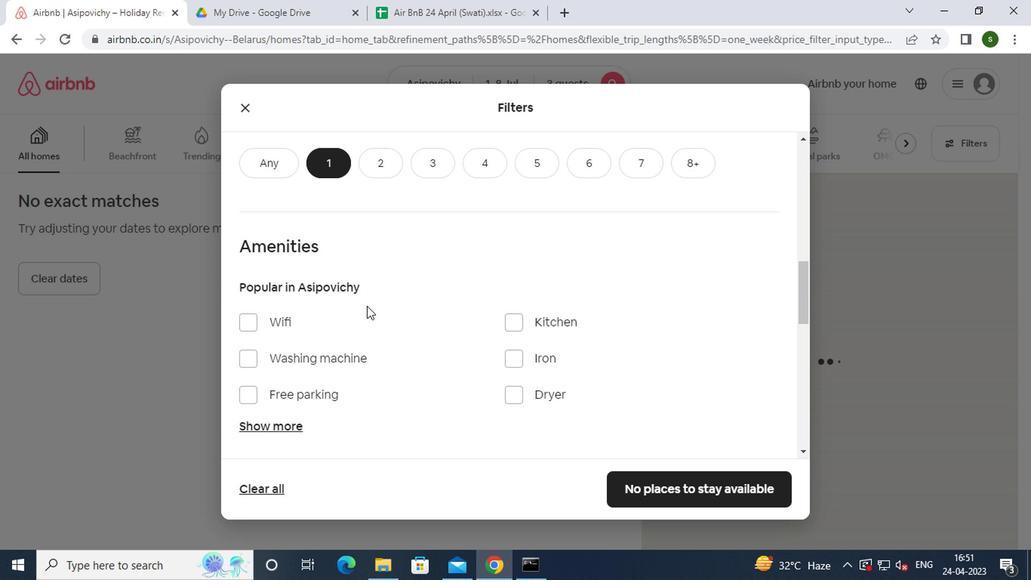 
Action: Mouse scrolled (366, 307) with delta (0, 0)
Screenshot: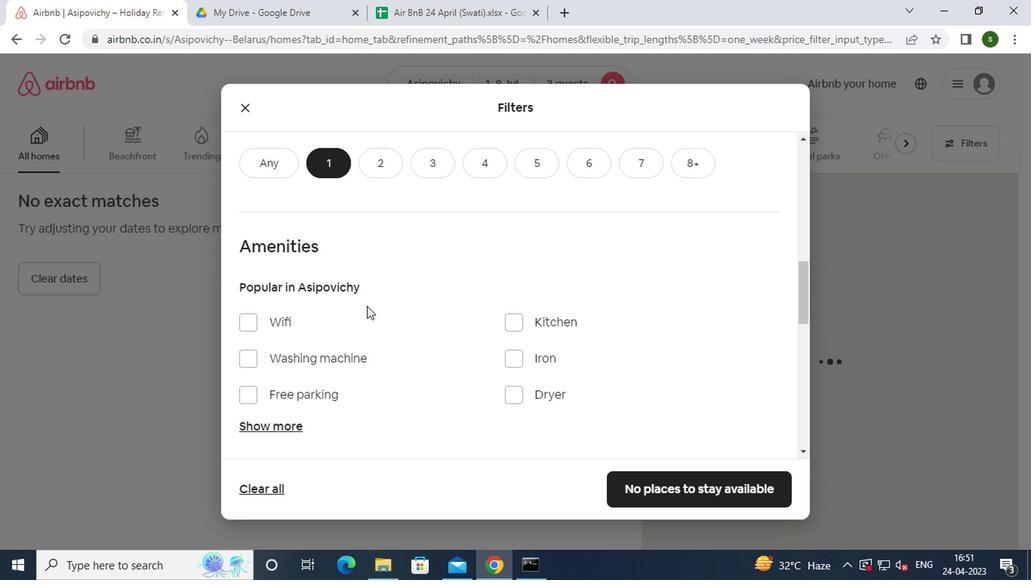 
Action: Mouse scrolled (366, 307) with delta (0, 0)
Screenshot: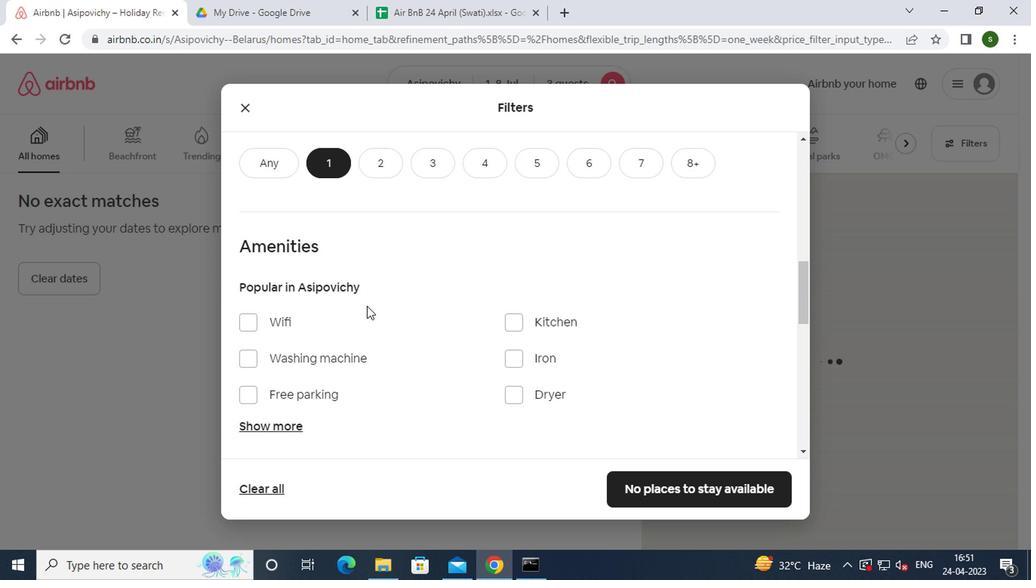 
Action: Mouse moved to (735, 380)
Screenshot: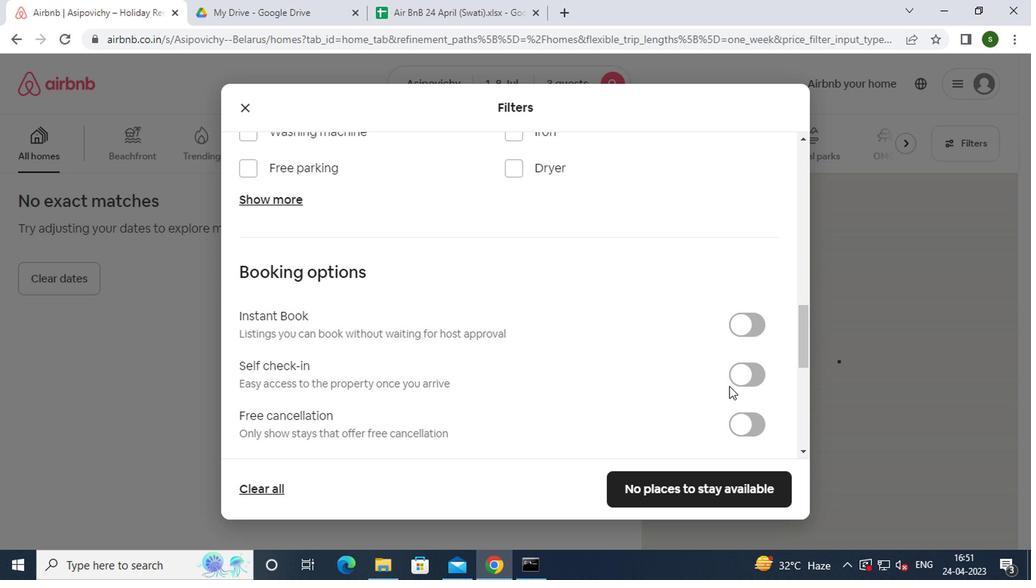 
Action: Mouse pressed left at (735, 380)
Screenshot: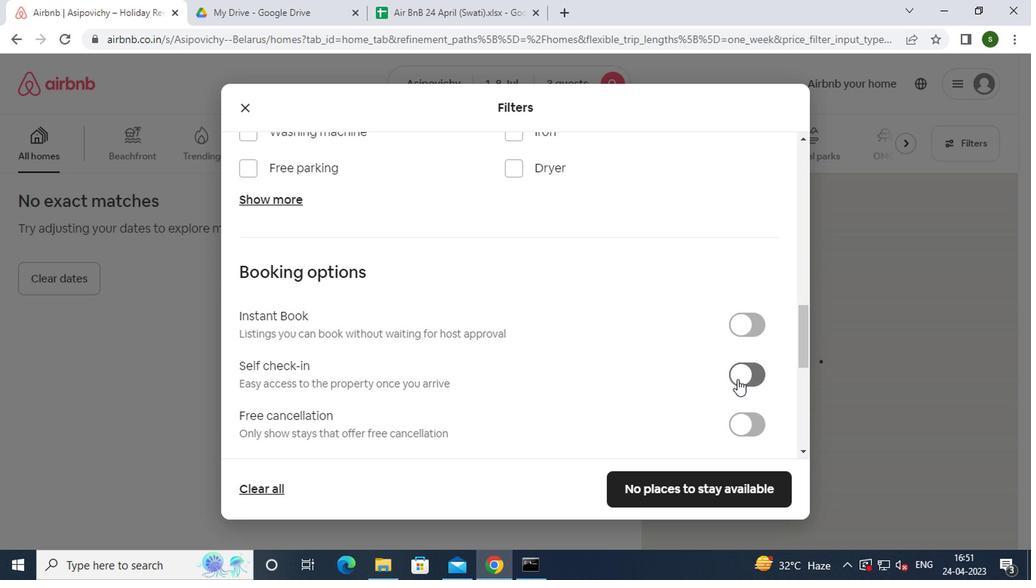 
Action: Mouse moved to (674, 363)
Screenshot: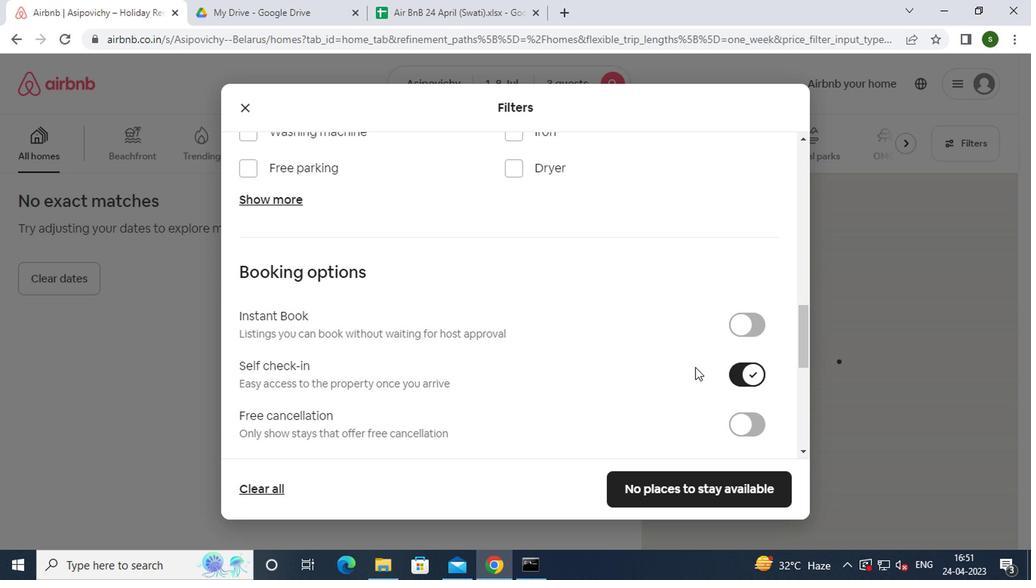 
Action: Mouse scrolled (674, 363) with delta (0, 0)
Screenshot: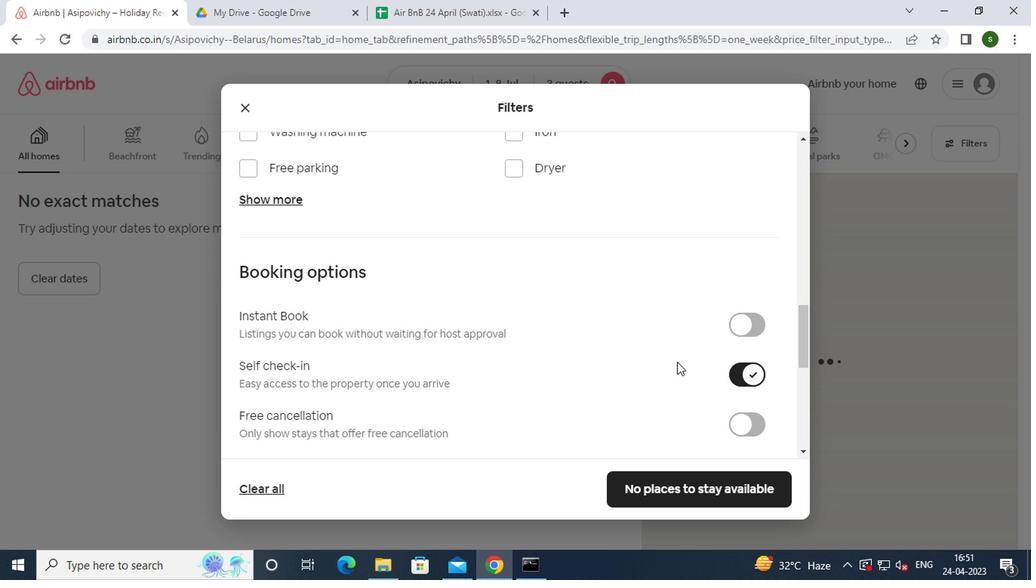
Action: Mouse scrolled (674, 363) with delta (0, 0)
Screenshot: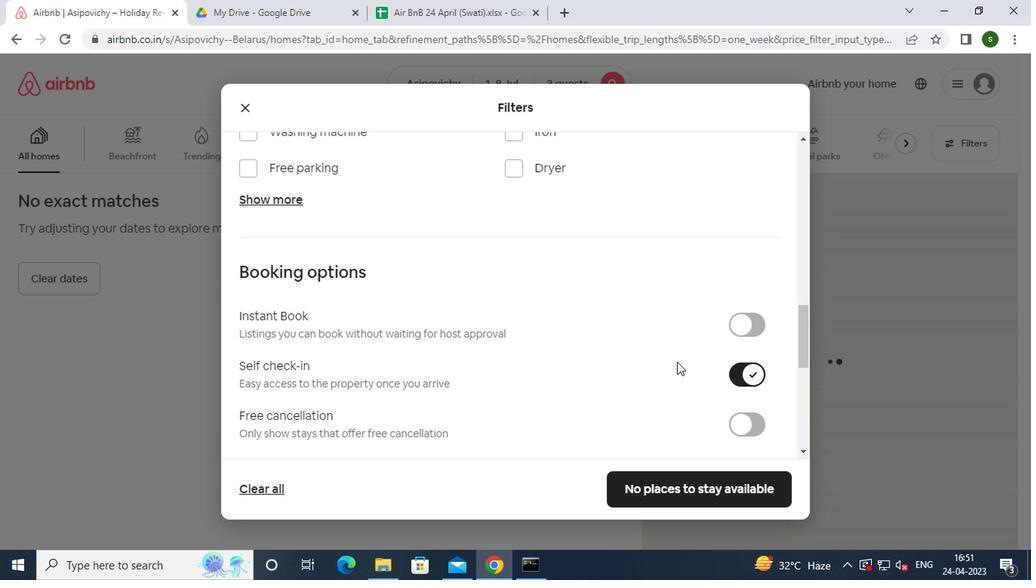 
Action: Mouse scrolled (674, 363) with delta (0, 0)
Screenshot: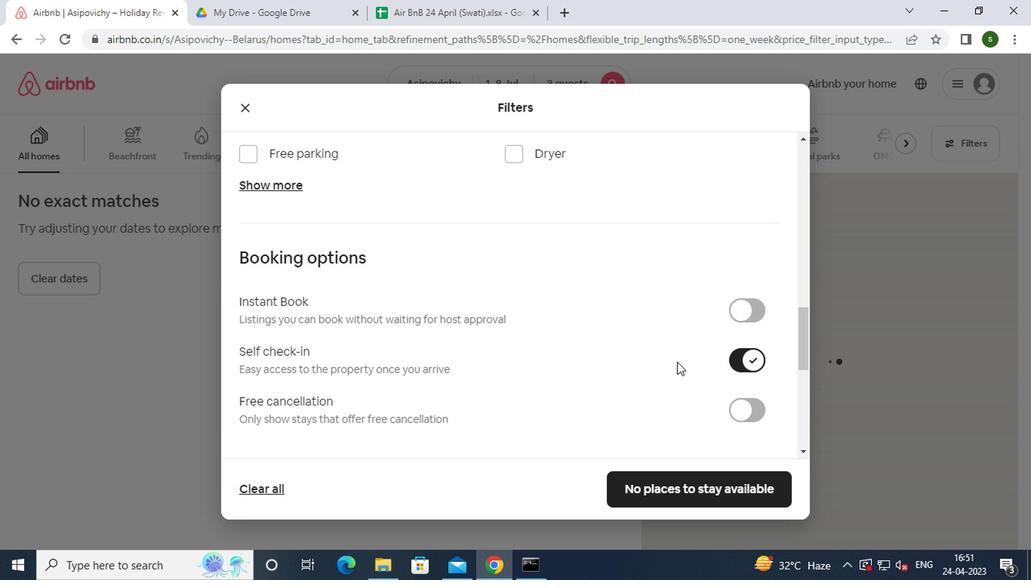 
Action: Mouse scrolled (674, 363) with delta (0, 0)
Screenshot: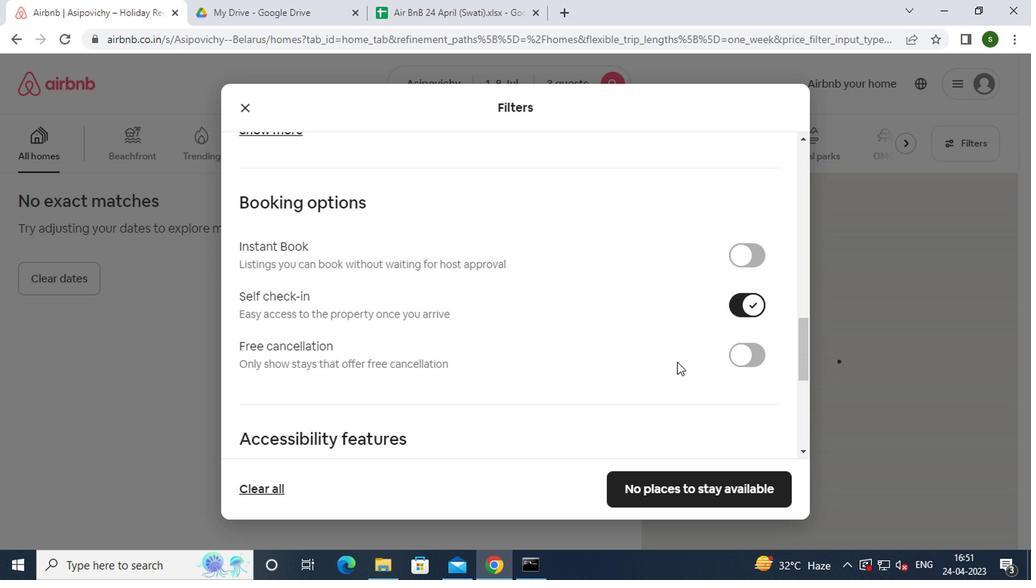 
Action: Mouse scrolled (674, 363) with delta (0, 0)
Screenshot: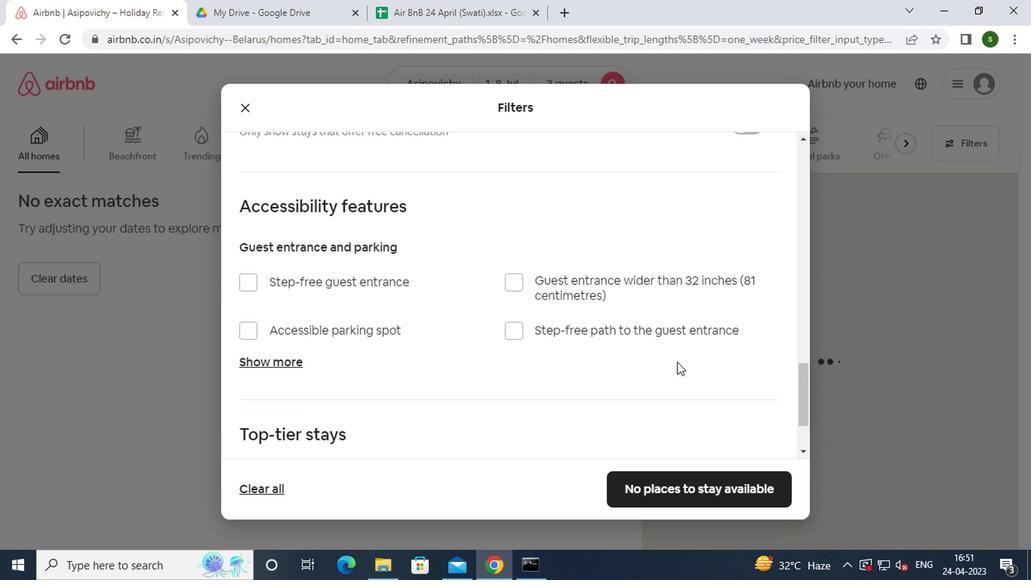 
Action: Mouse scrolled (674, 363) with delta (0, 0)
Screenshot: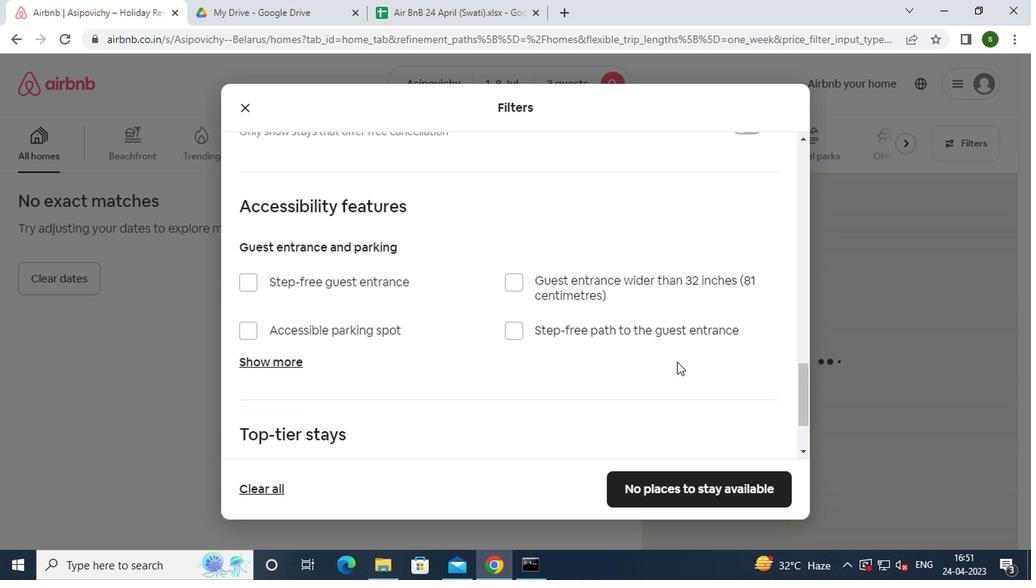
Action: Mouse scrolled (674, 363) with delta (0, 0)
Screenshot: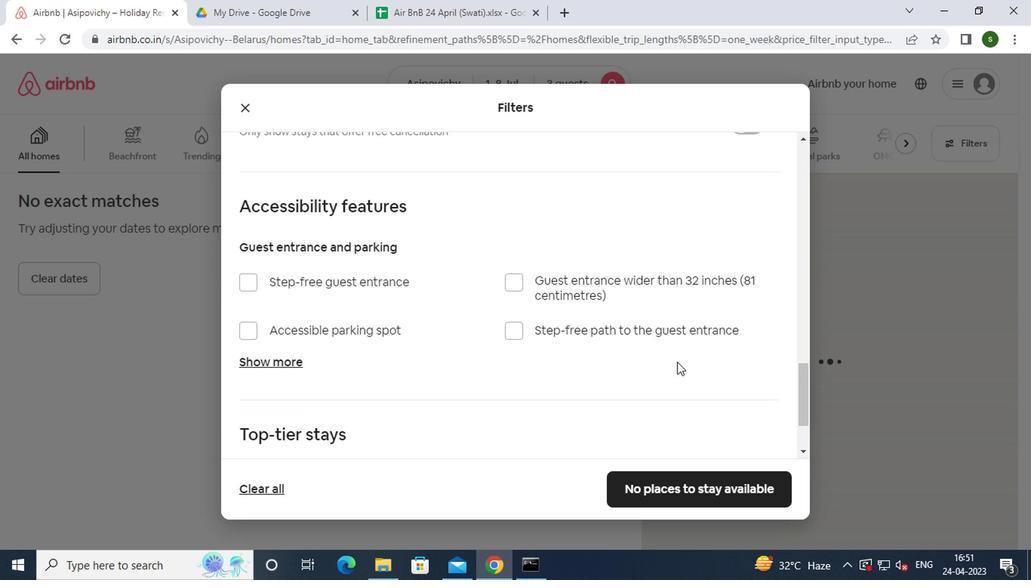 
Action: Mouse scrolled (674, 363) with delta (0, 0)
Screenshot: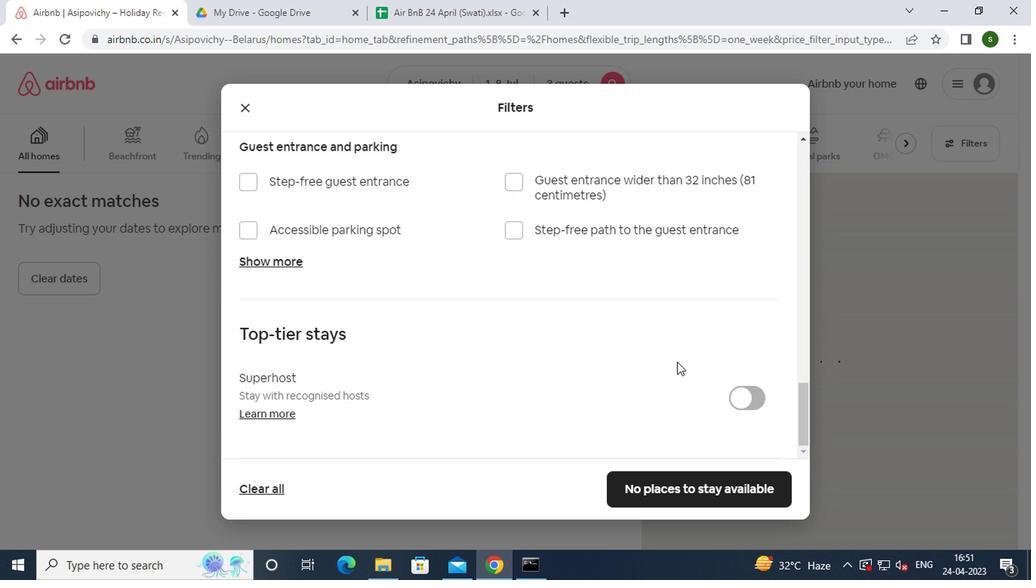 
Action: Mouse scrolled (674, 363) with delta (0, 0)
Screenshot: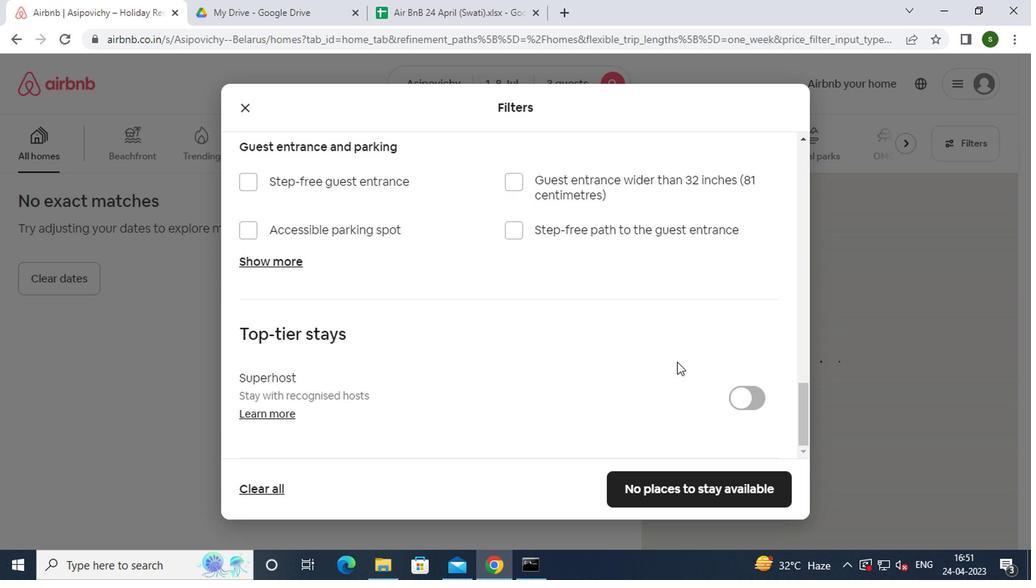 
Action: Mouse moved to (691, 487)
Screenshot: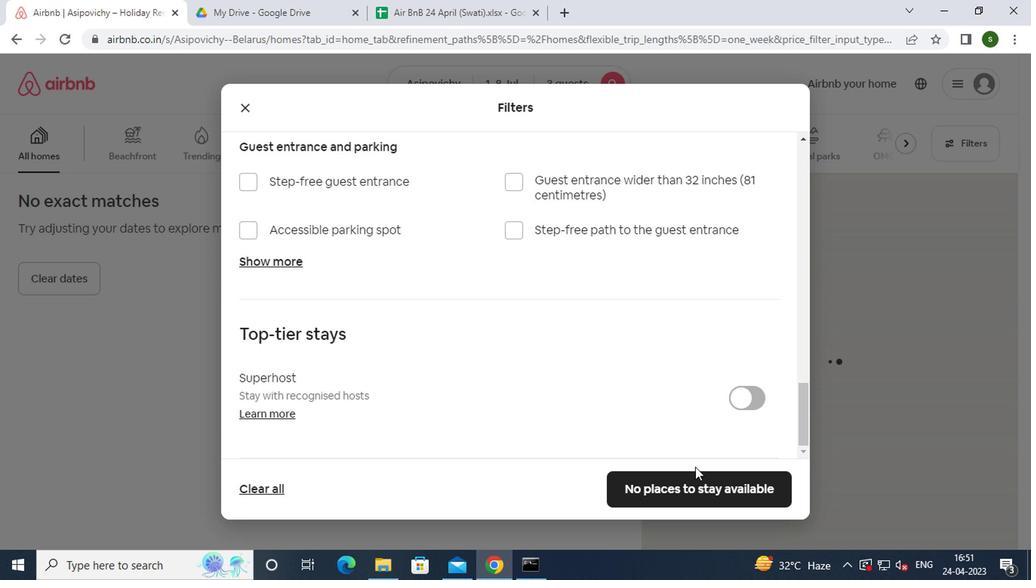 
Action: Mouse pressed left at (691, 487)
Screenshot: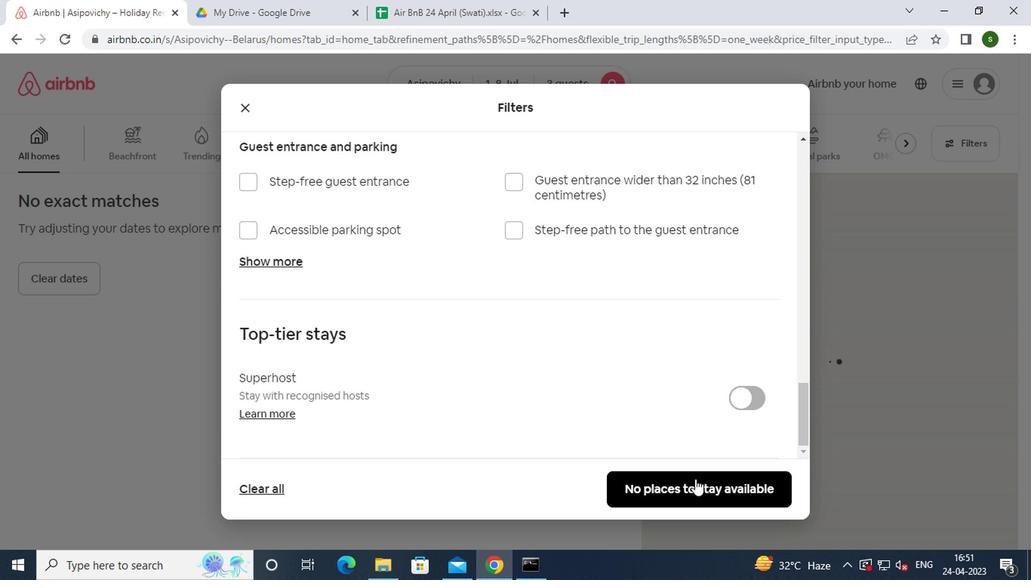 
Action: Mouse moved to (550, 326)
Screenshot: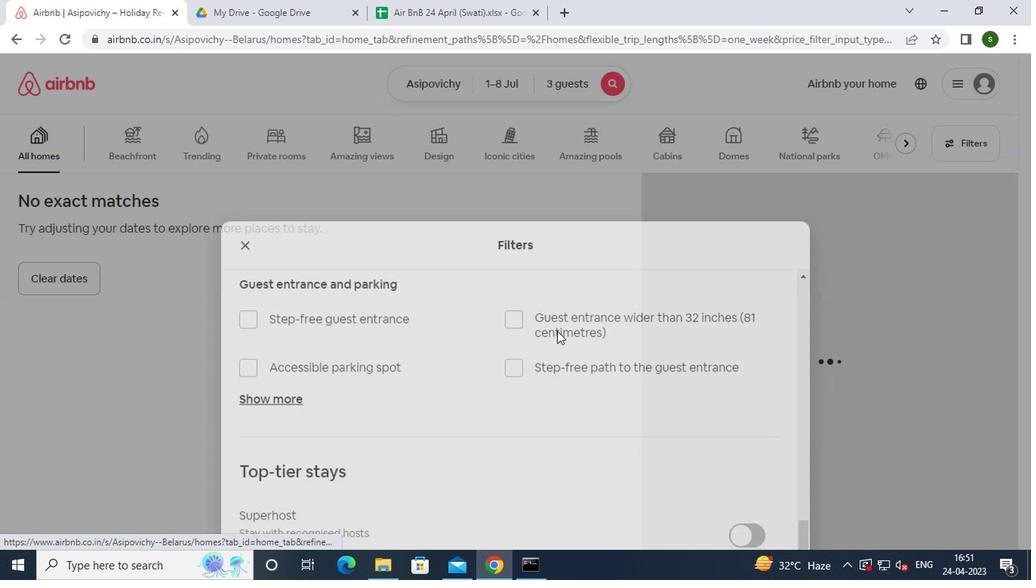 
